 Task: Create a due date automation trigger when advanced on, 2 working days before a card is due add fields without custom field "Resume" set to a number lower than 1 and greater or equal to 10 is due at 11:00 AM.
Action: Mouse moved to (1114, 92)
Screenshot: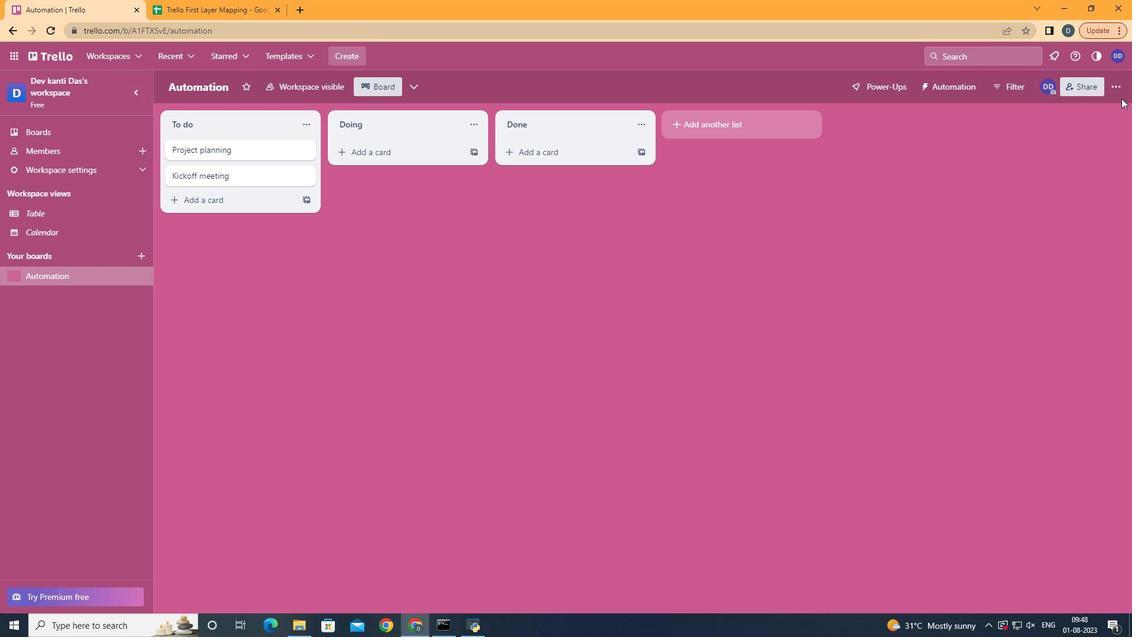 
Action: Mouse pressed left at (1114, 92)
Screenshot: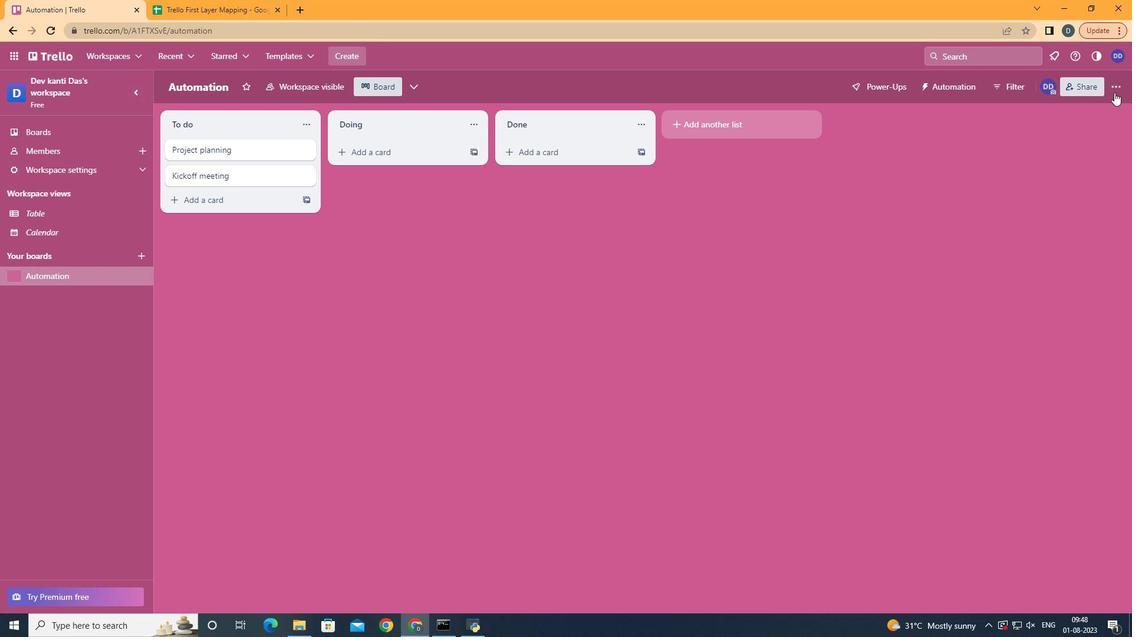 
Action: Mouse moved to (1055, 252)
Screenshot: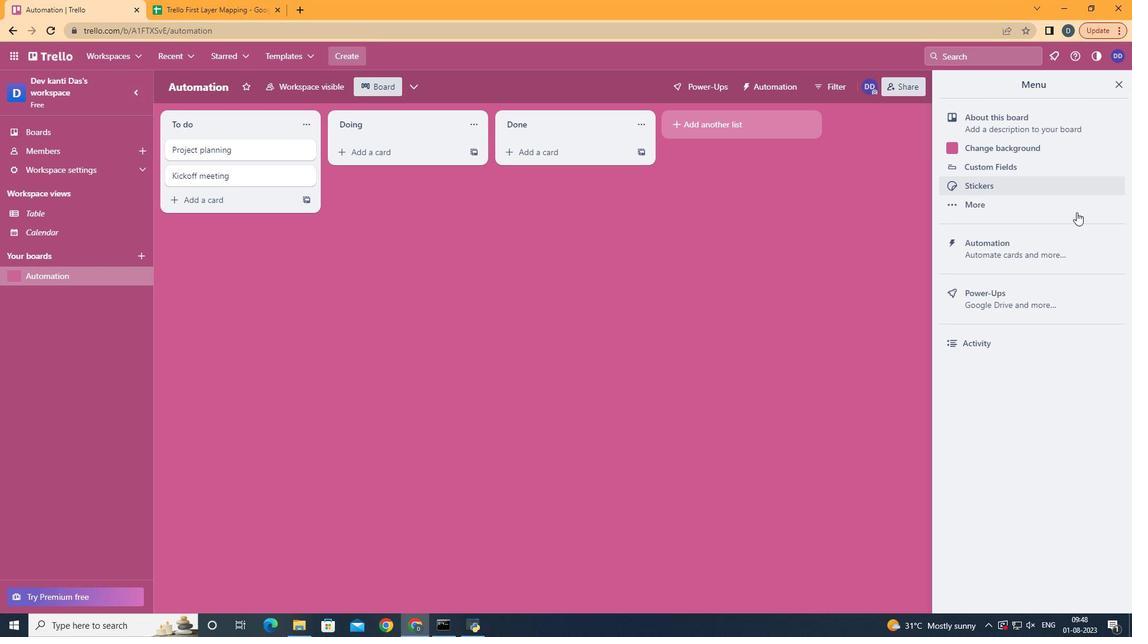 
Action: Mouse pressed left at (1055, 252)
Screenshot: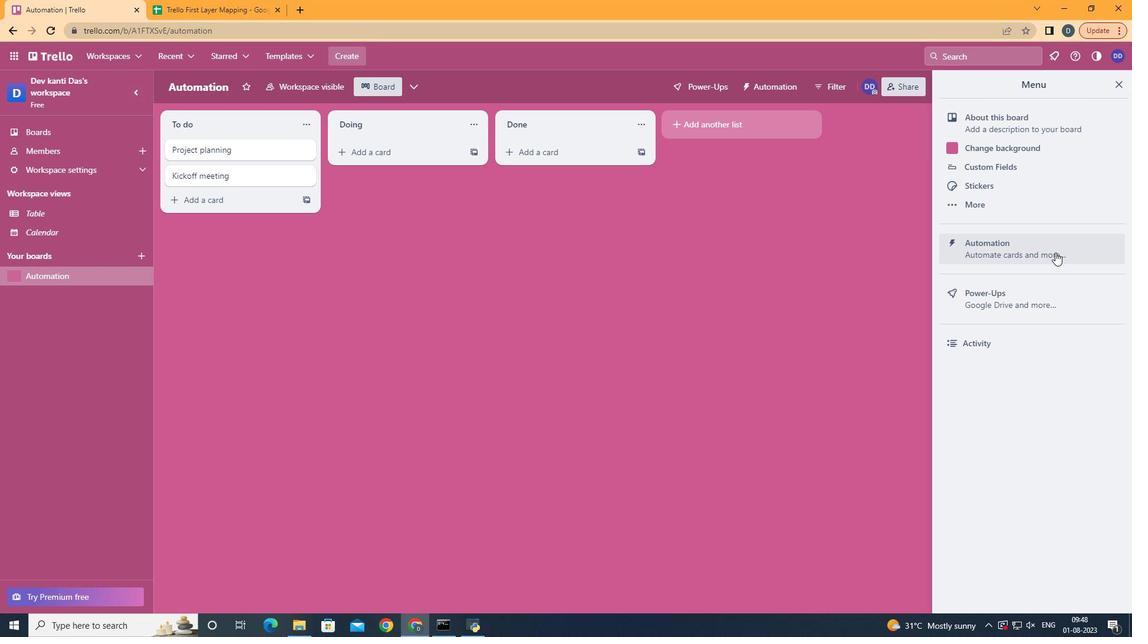 
Action: Mouse moved to (234, 228)
Screenshot: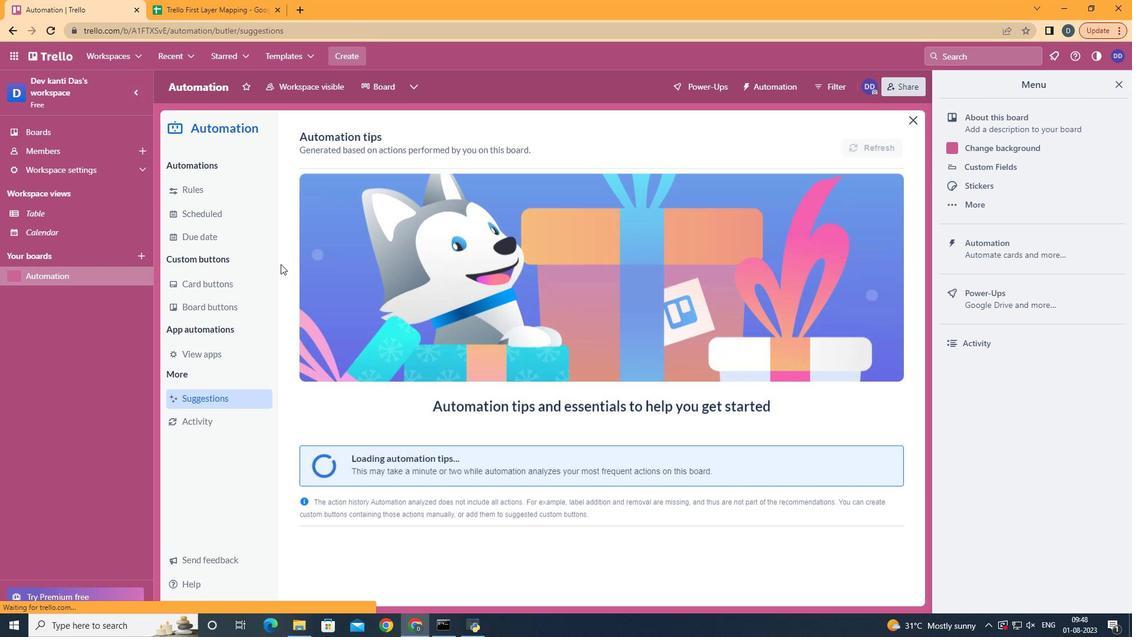 
Action: Mouse pressed left at (234, 228)
Screenshot: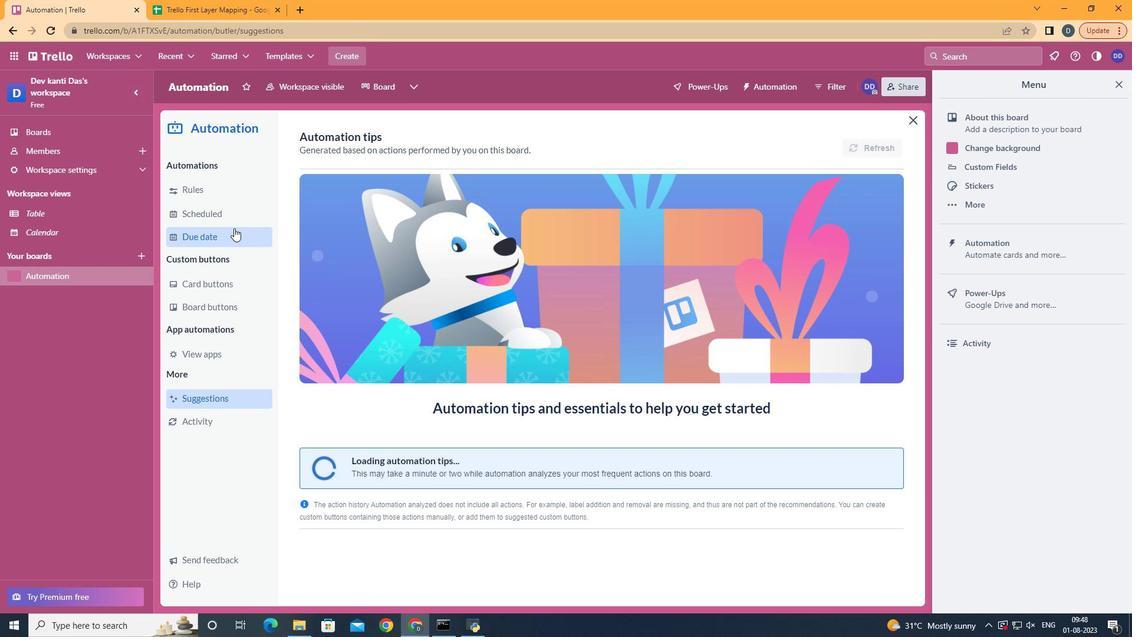 
Action: Mouse moved to (844, 139)
Screenshot: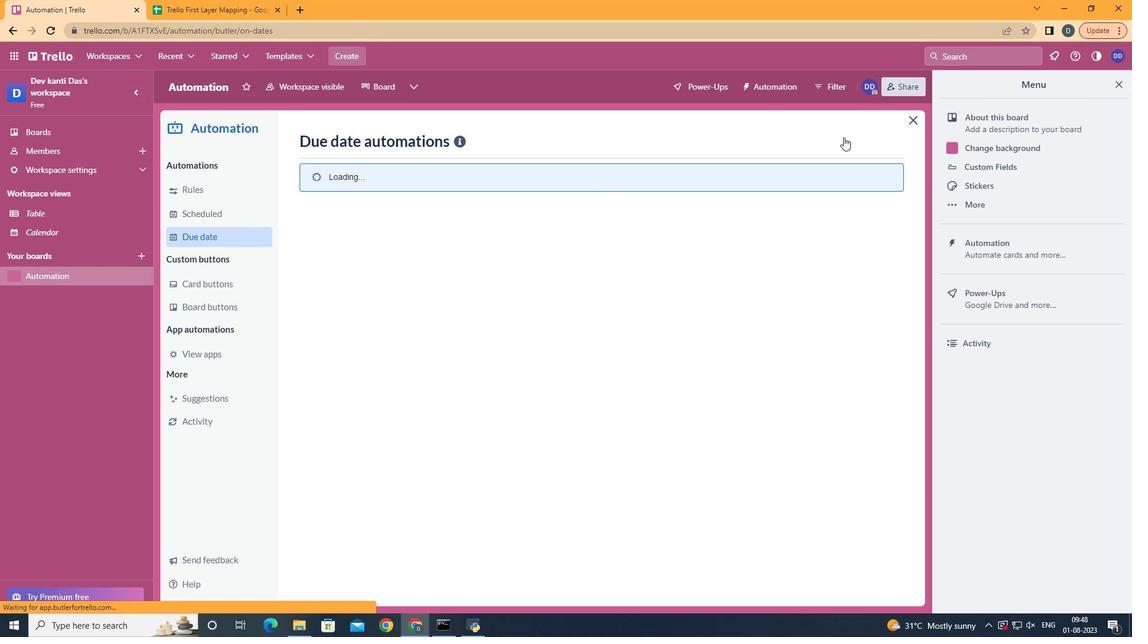
Action: Mouse pressed left at (844, 139)
Screenshot: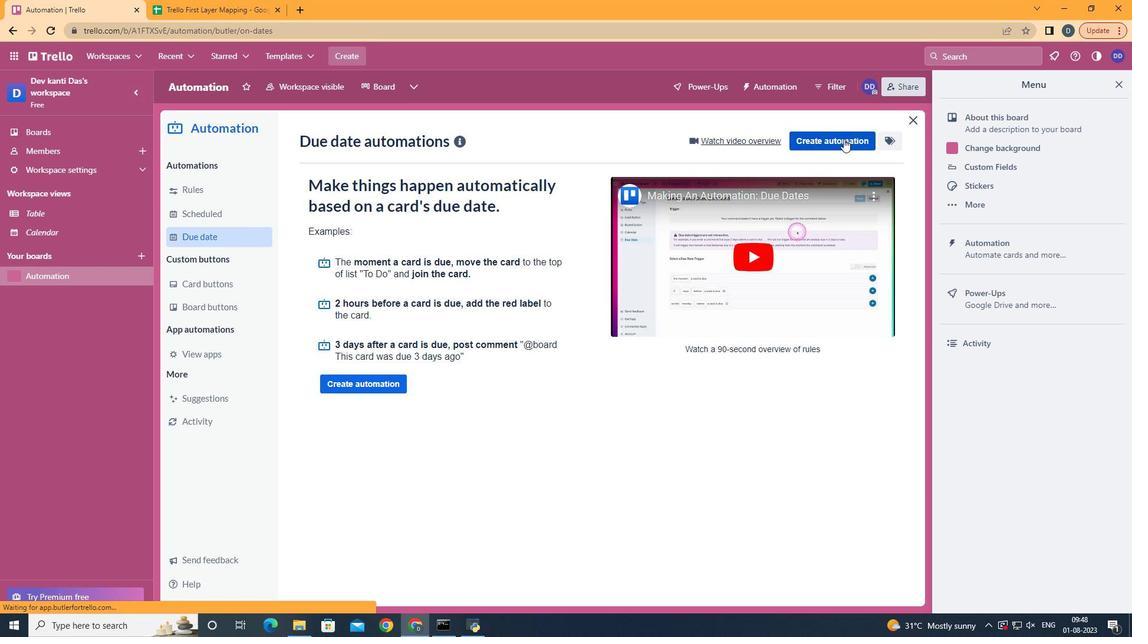
Action: Mouse moved to (610, 244)
Screenshot: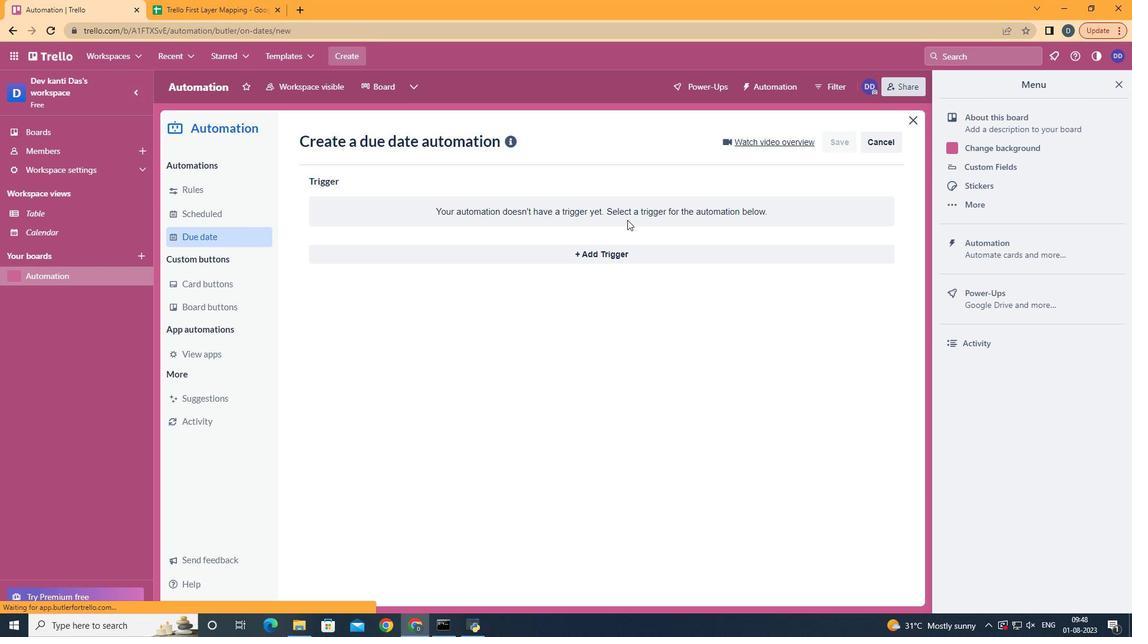 
Action: Mouse pressed left at (610, 244)
Screenshot: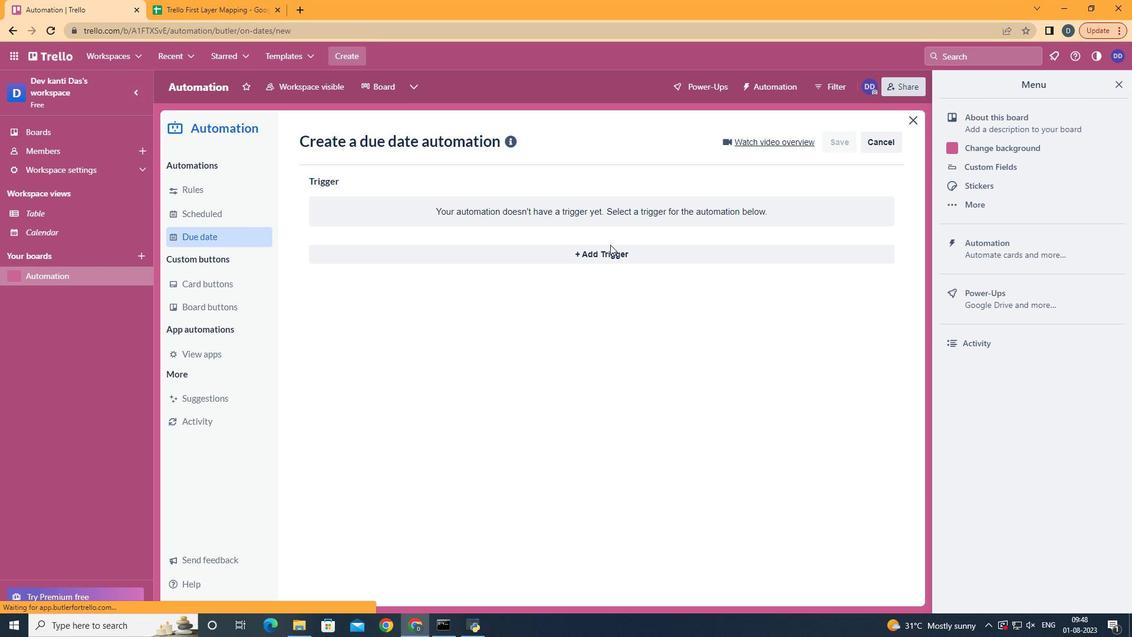 
Action: Mouse moved to (713, 260)
Screenshot: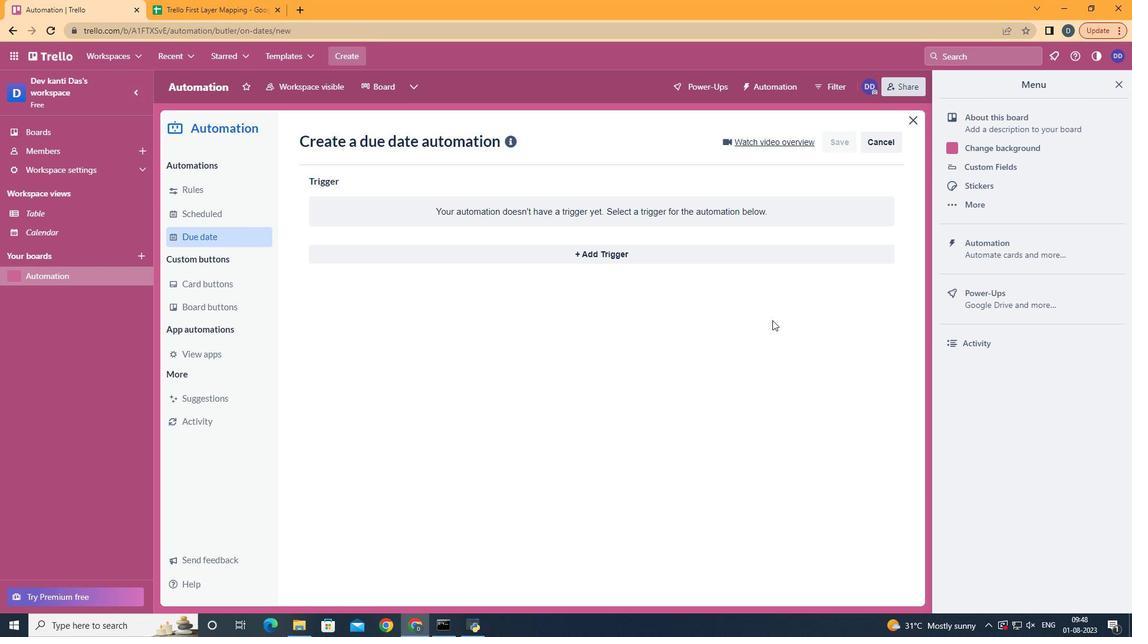 
Action: Mouse pressed left at (713, 260)
Screenshot: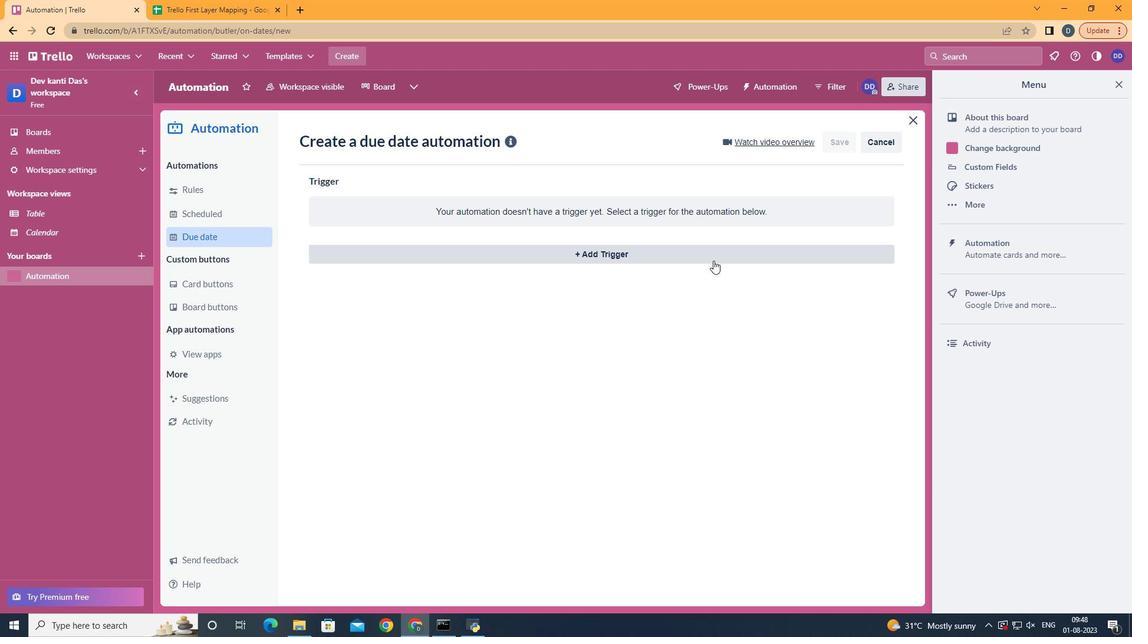 
Action: Mouse moved to (736, 311)
Screenshot: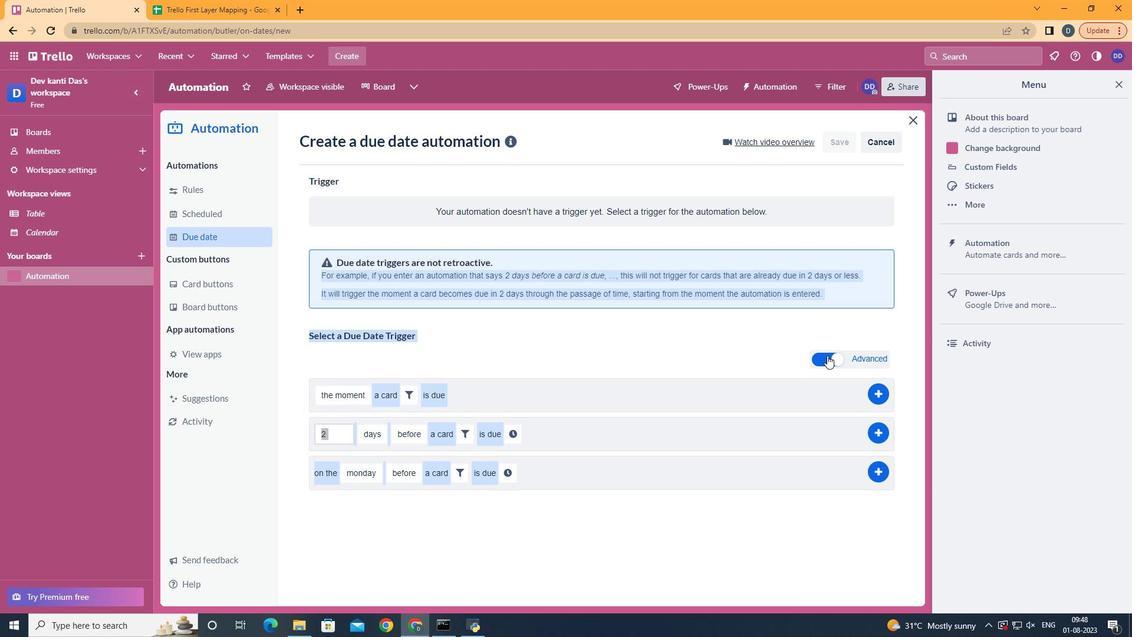
Action: Mouse pressed left at (736, 311)
Screenshot: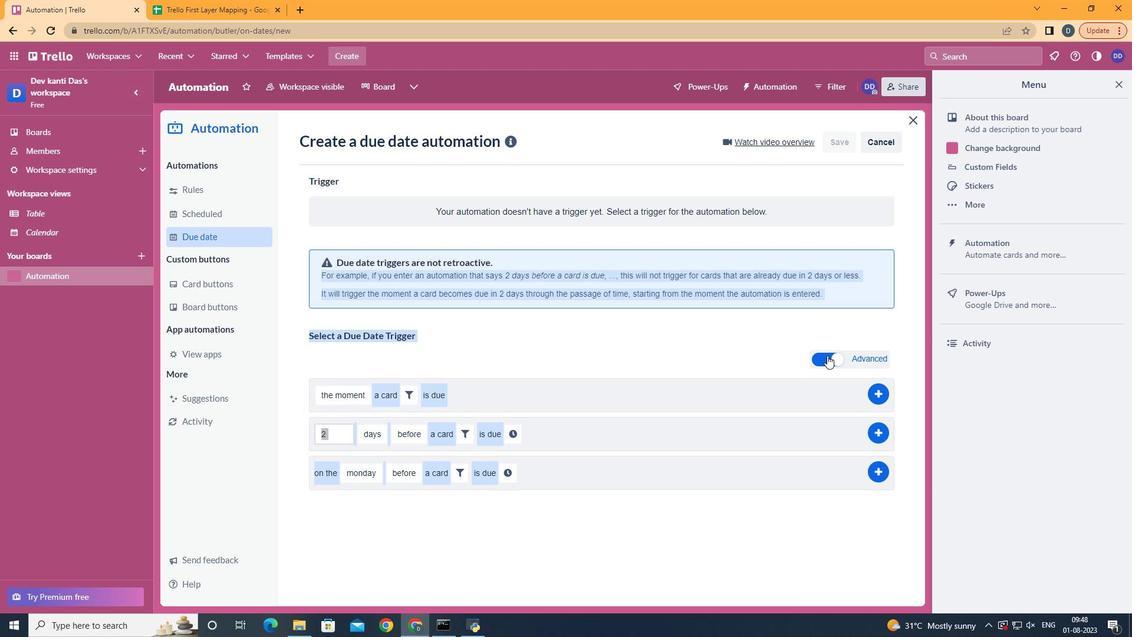 
Action: Mouse moved to (381, 473)
Screenshot: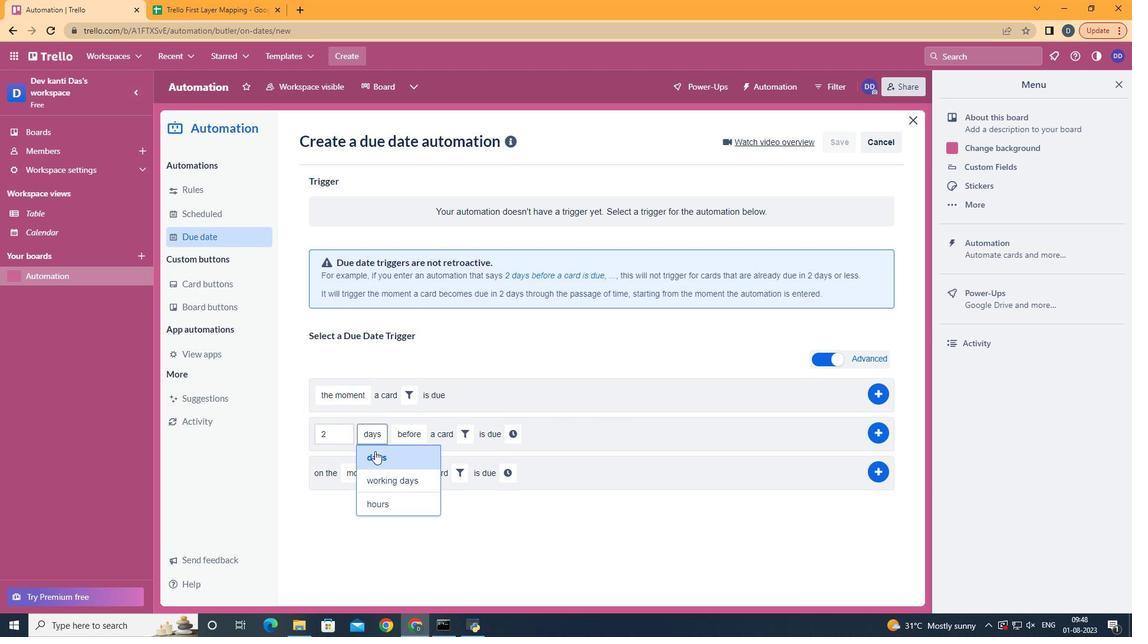 
Action: Mouse pressed left at (381, 473)
Screenshot: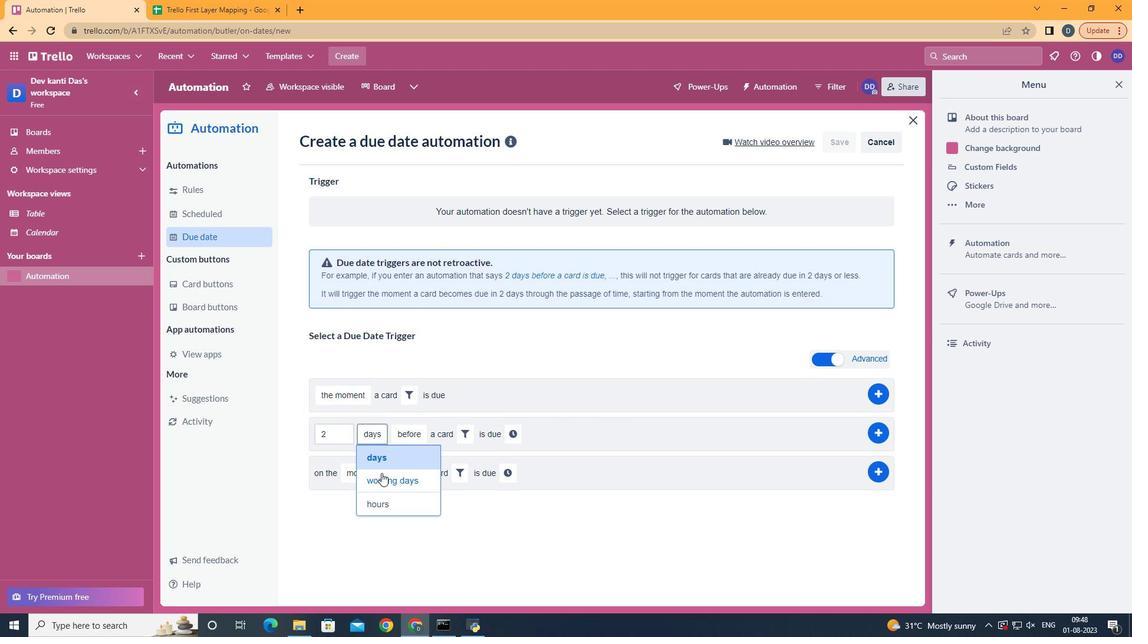 
Action: Mouse moved to (494, 431)
Screenshot: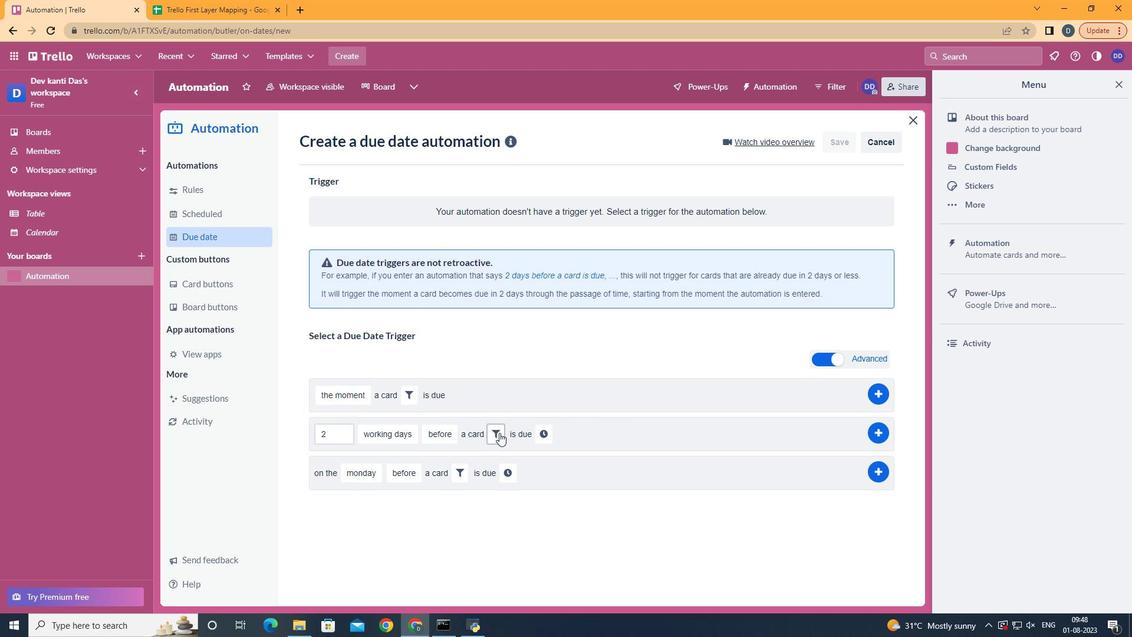 
Action: Mouse pressed left at (494, 431)
Screenshot: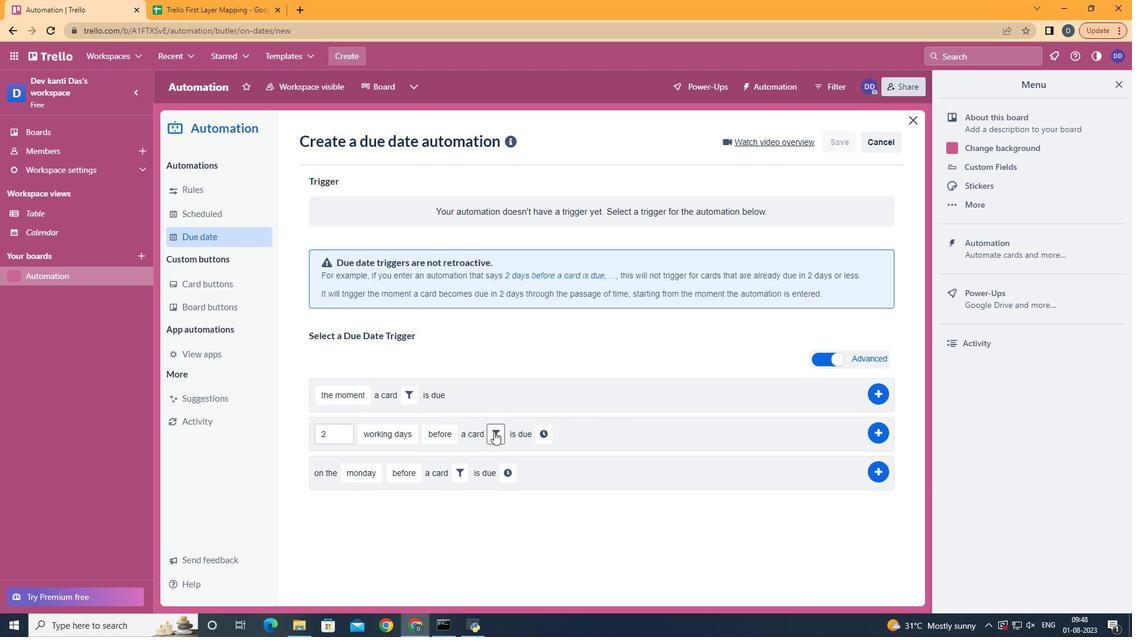 
Action: Mouse moved to (674, 468)
Screenshot: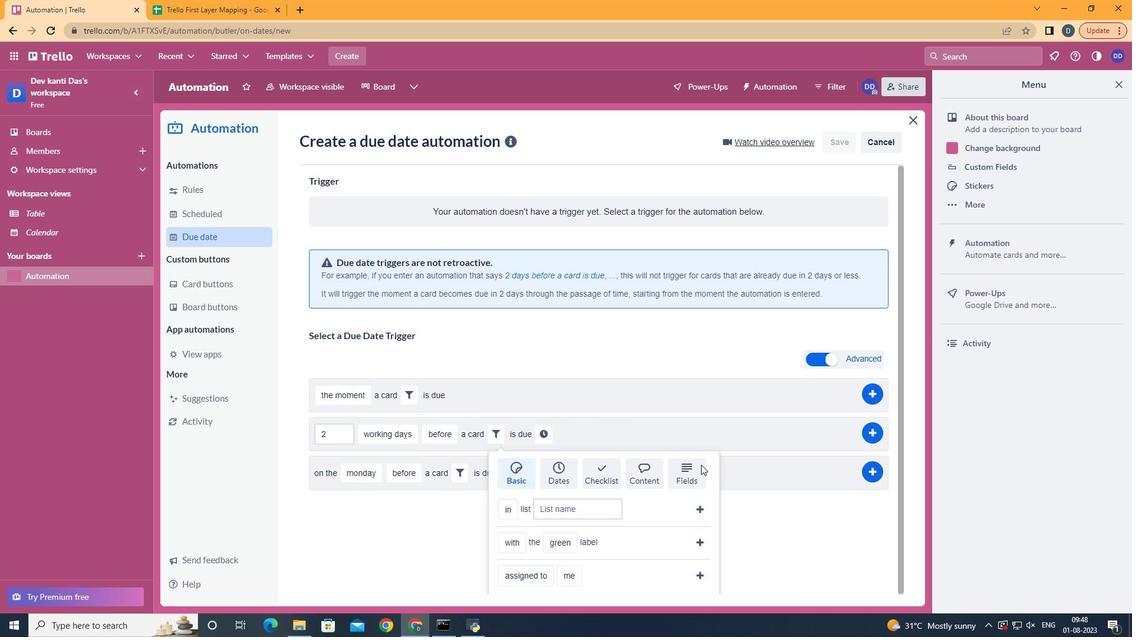 
Action: Mouse pressed left at (674, 468)
Screenshot: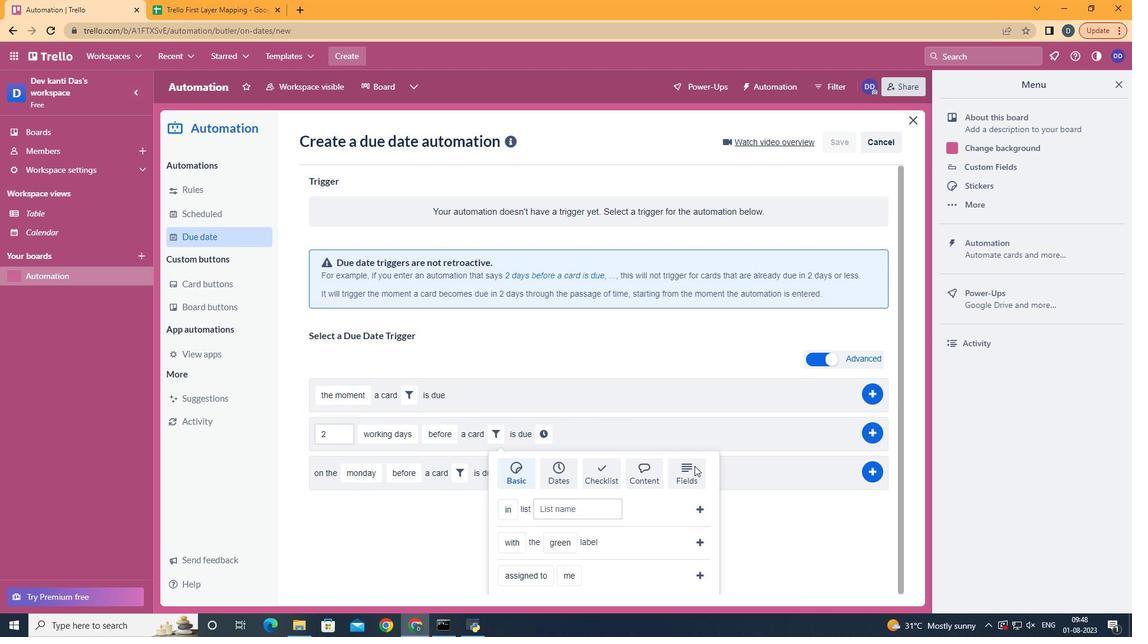 
Action: Mouse moved to (695, 464)
Screenshot: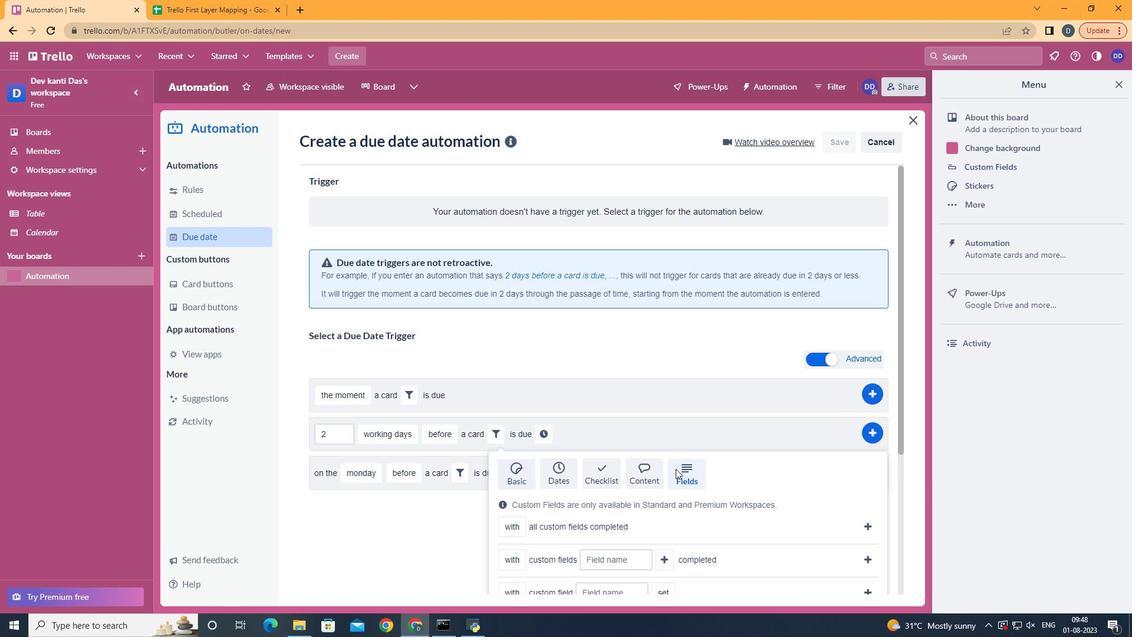 
Action: Mouse scrolled (695, 463) with delta (0, 0)
Screenshot: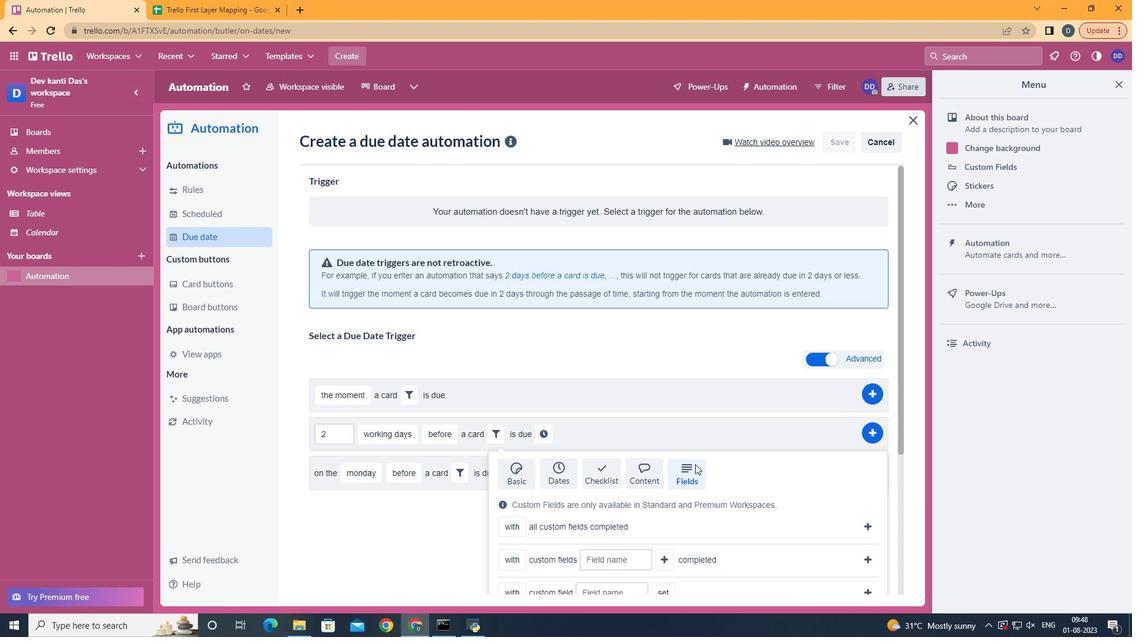 
Action: Mouse scrolled (695, 463) with delta (0, 0)
Screenshot: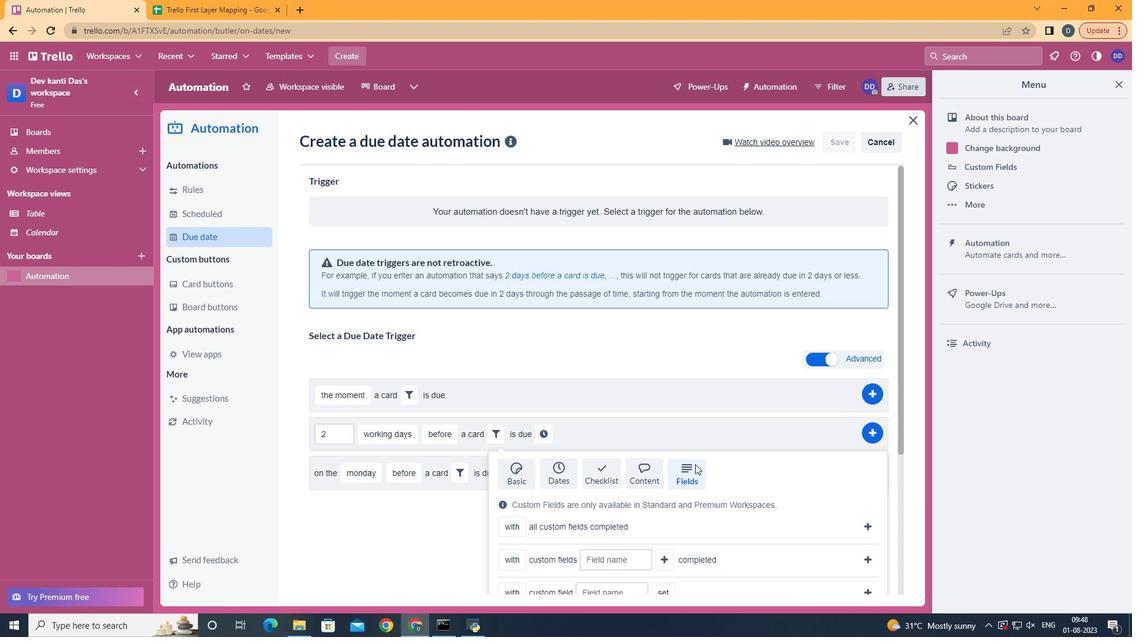 
Action: Mouse scrolled (695, 463) with delta (0, 0)
Screenshot: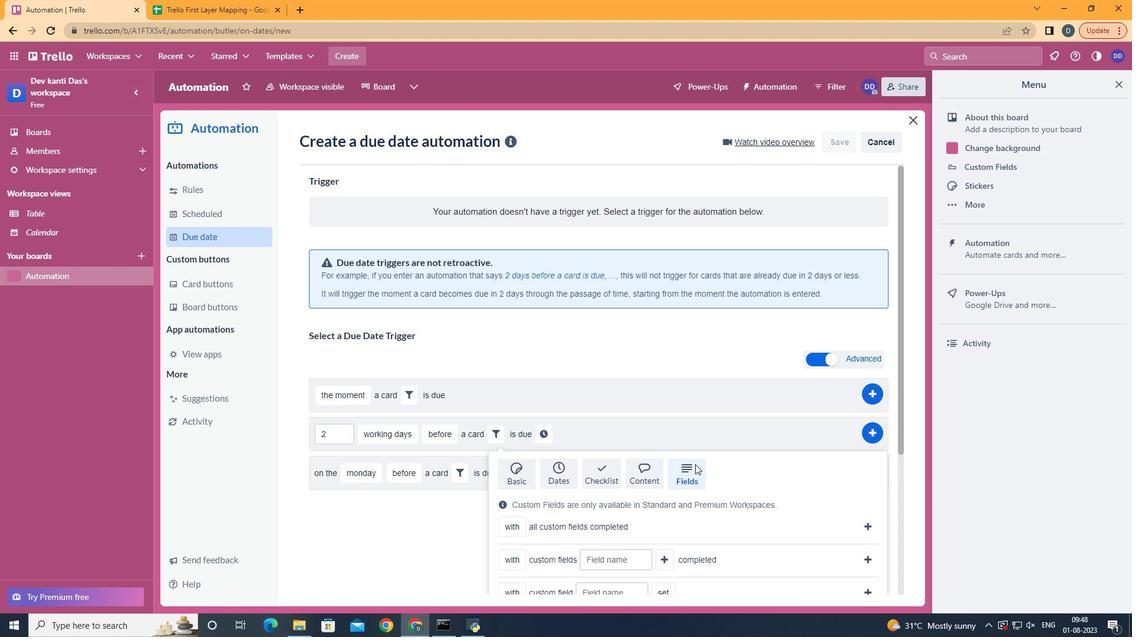 
Action: Mouse scrolled (695, 463) with delta (0, 0)
Screenshot: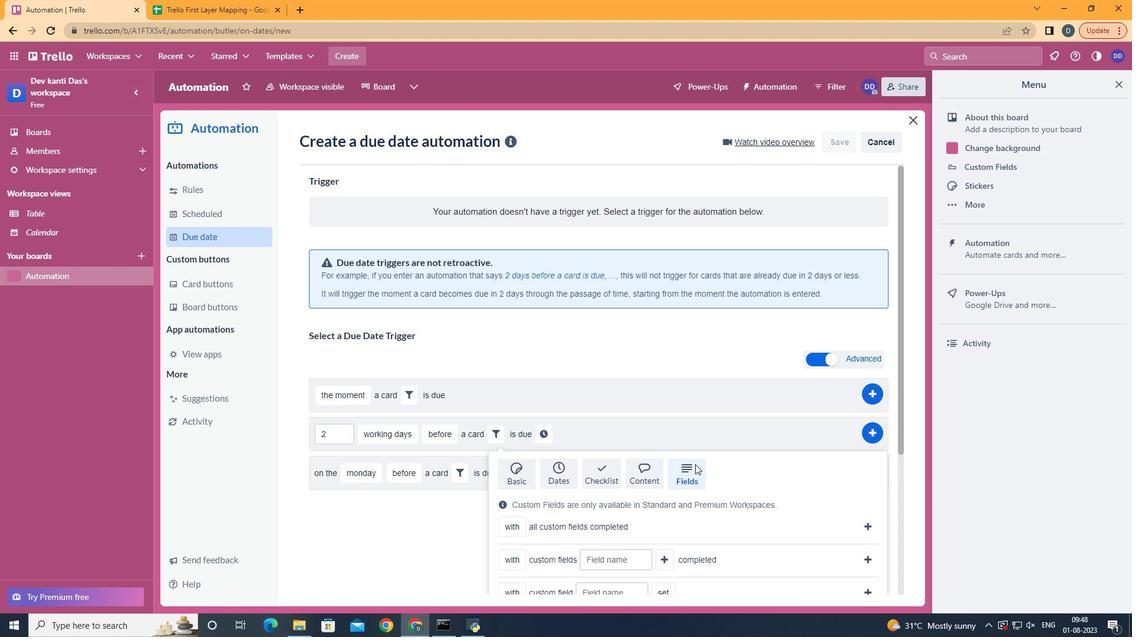 
Action: Mouse scrolled (695, 463) with delta (0, 0)
Screenshot: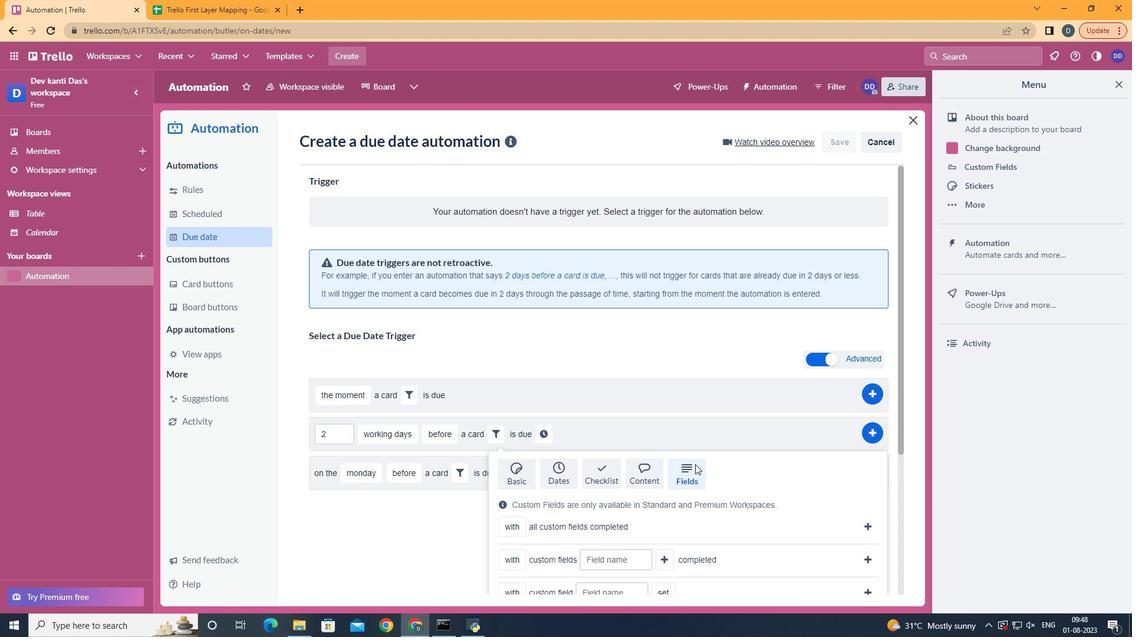 
Action: Mouse scrolled (695, 463) with delta (0, 0)
Screenshot: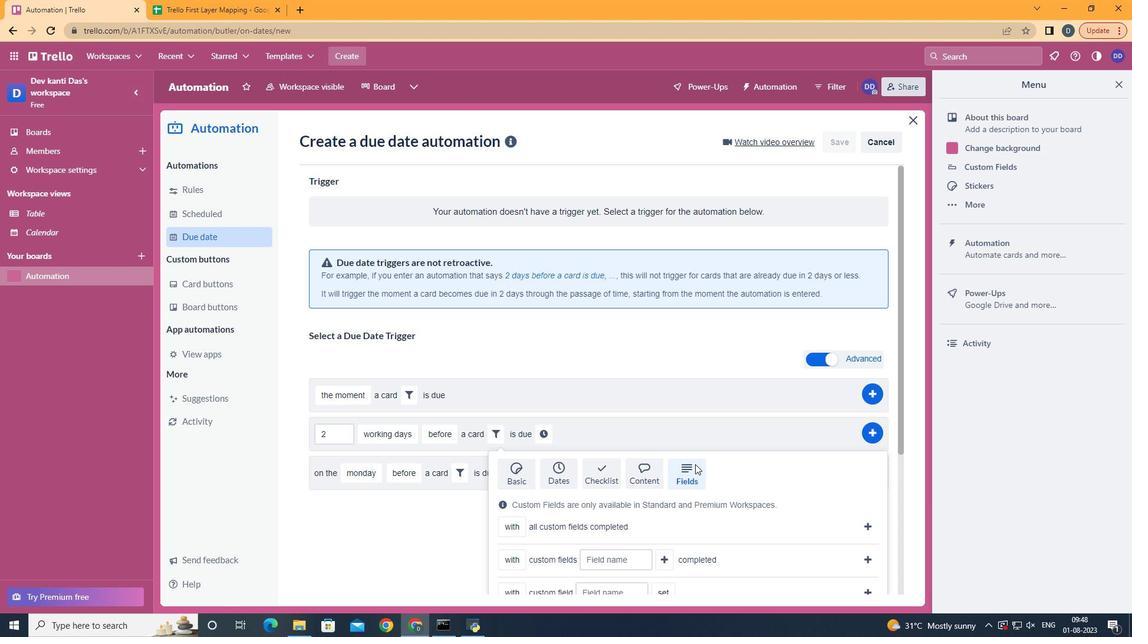 
Action: Mouse moved to (514, 533)
Screenshot: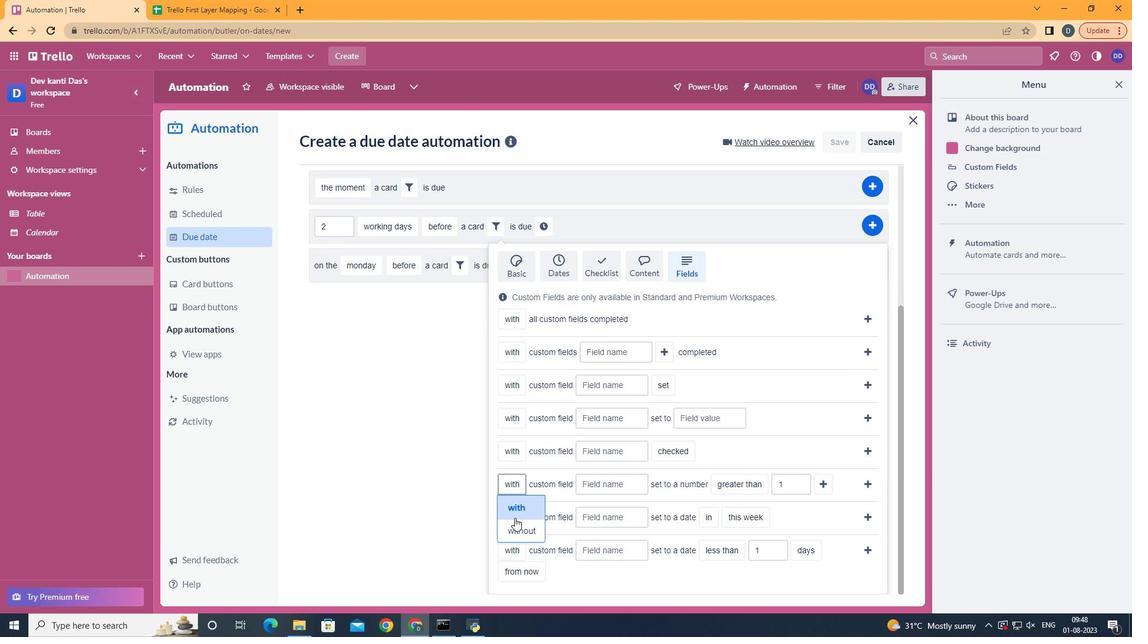 
Action: Mouse pressed left at (514, 533)
Screenshot: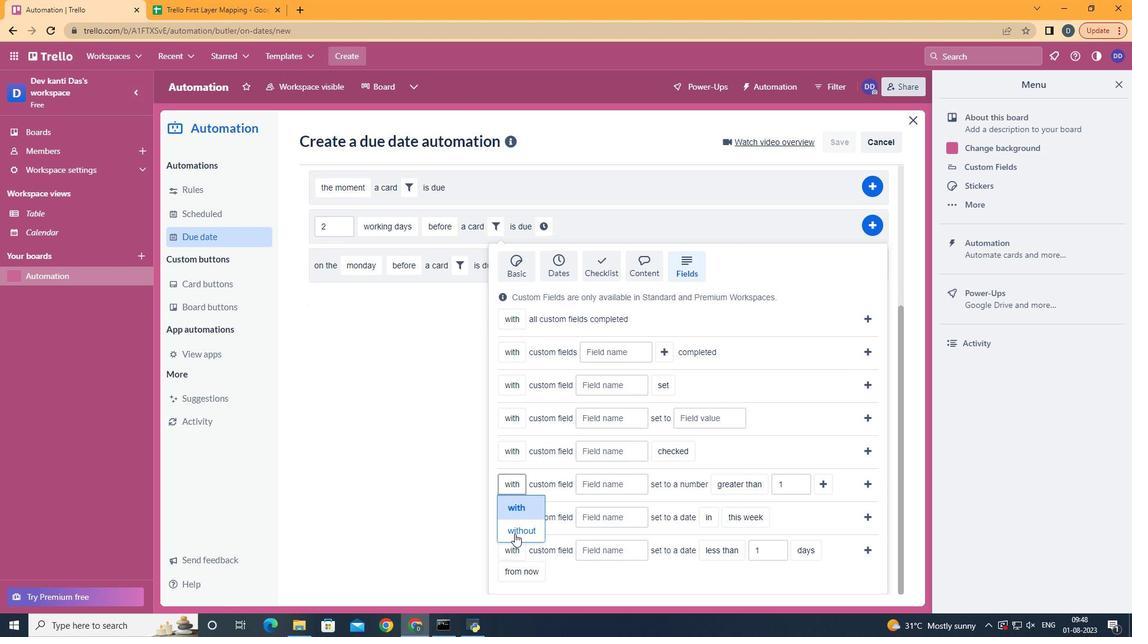 
Action: Mouse moved to (624, 488)
Screenshot: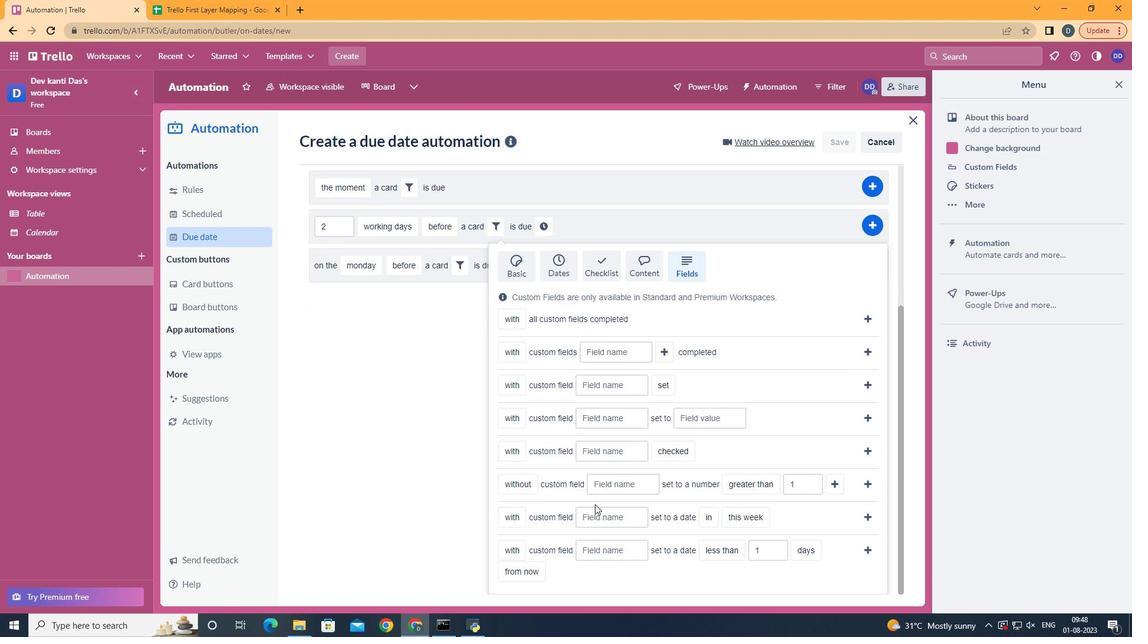 
Action: Mouse pressed left at (624, 488)
Screenshot: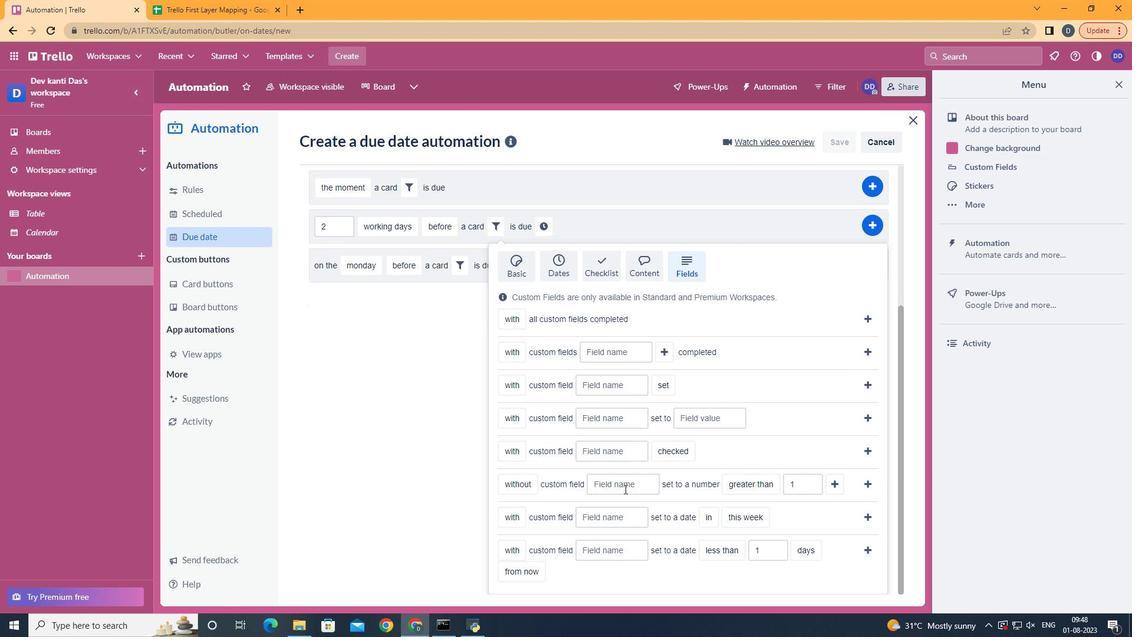 
Action: Key pressed <Key.shift>Resume
Screenshot: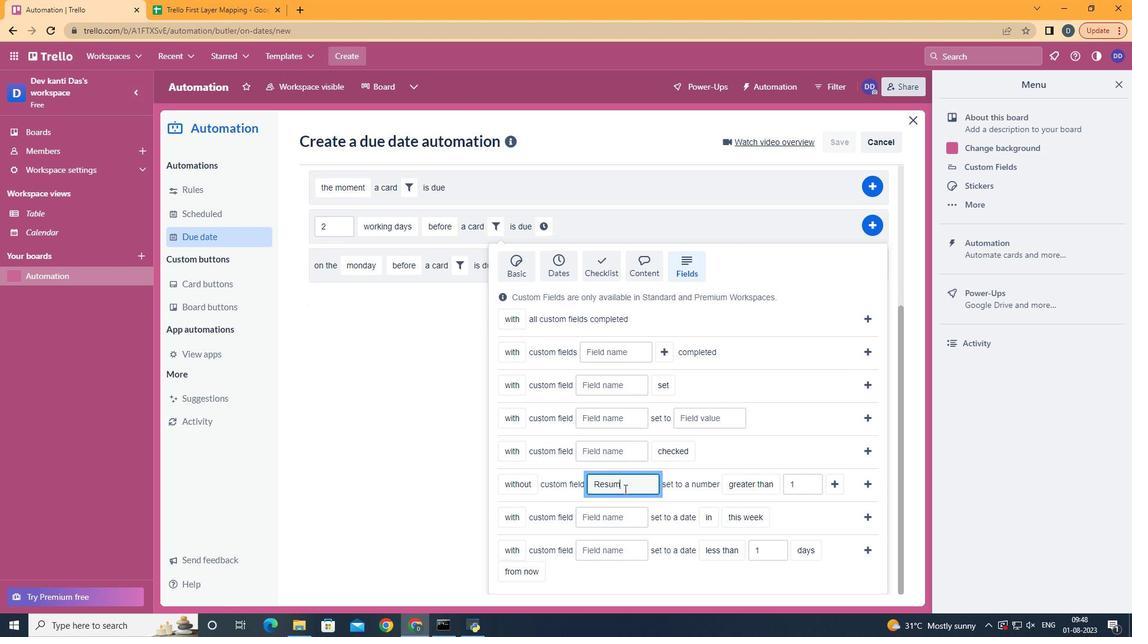 
Action: Mouse moved to (766, 546)
Screenshot: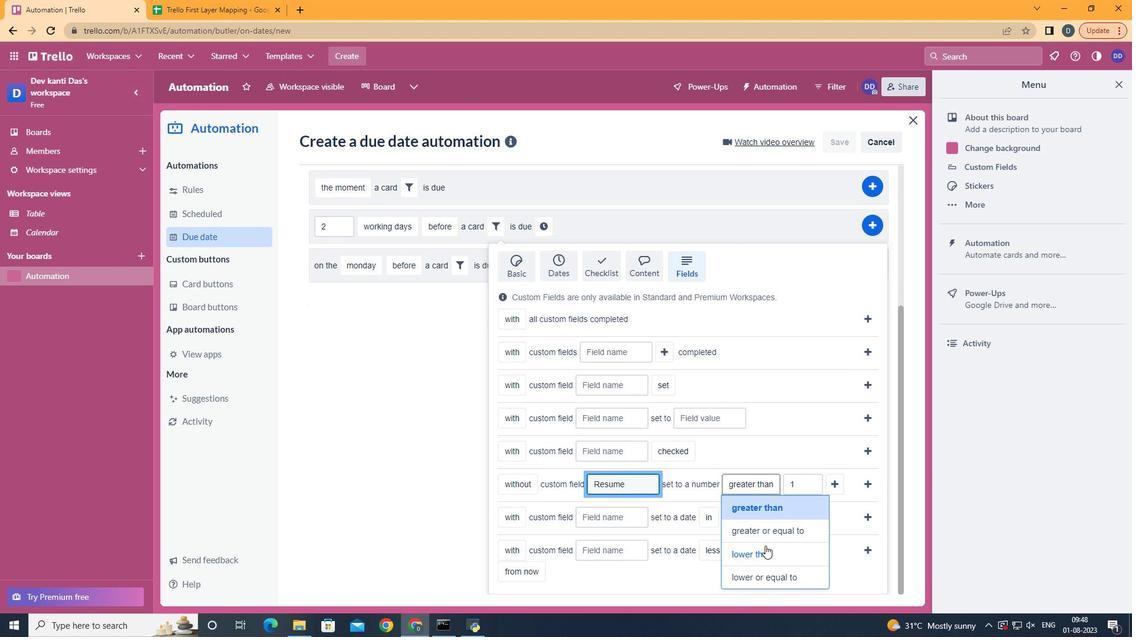 
Action: Mouse pressed left at (766, 546)
Screenshot: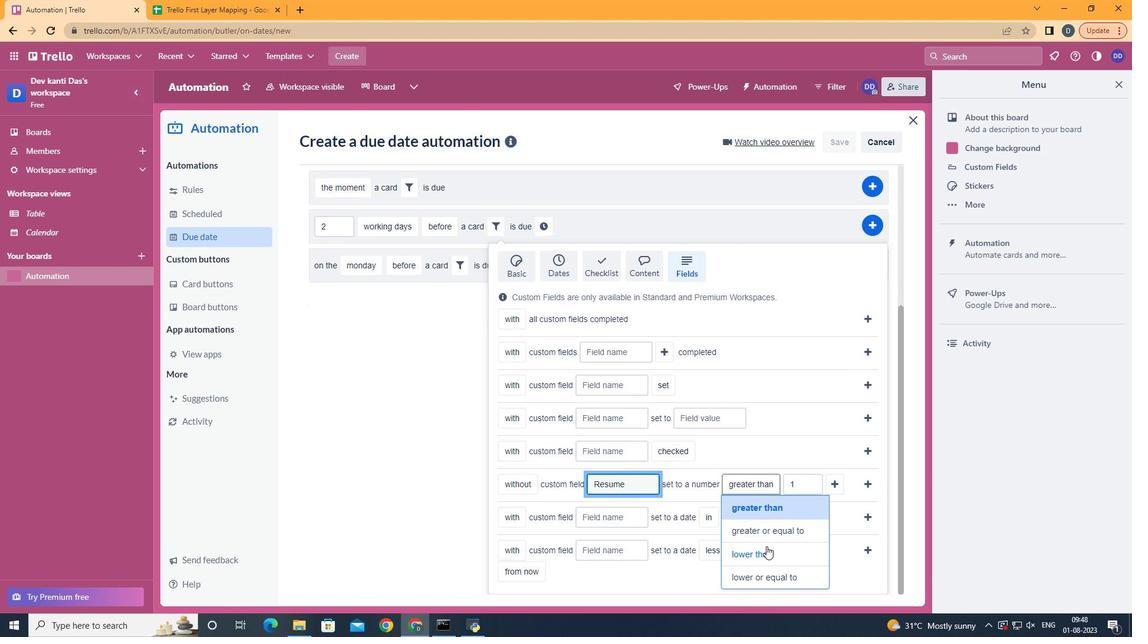 
Action: Mouse moved to (832, 480)
Screenshot: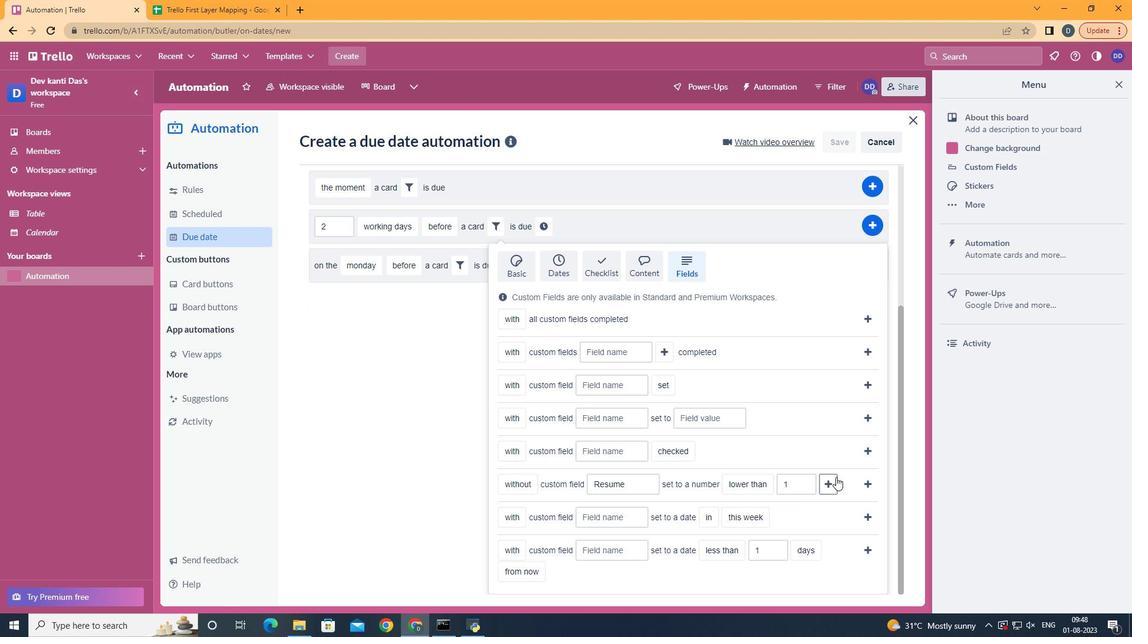 
Action: Mouse pressed left at (832, 480)
Screenshot: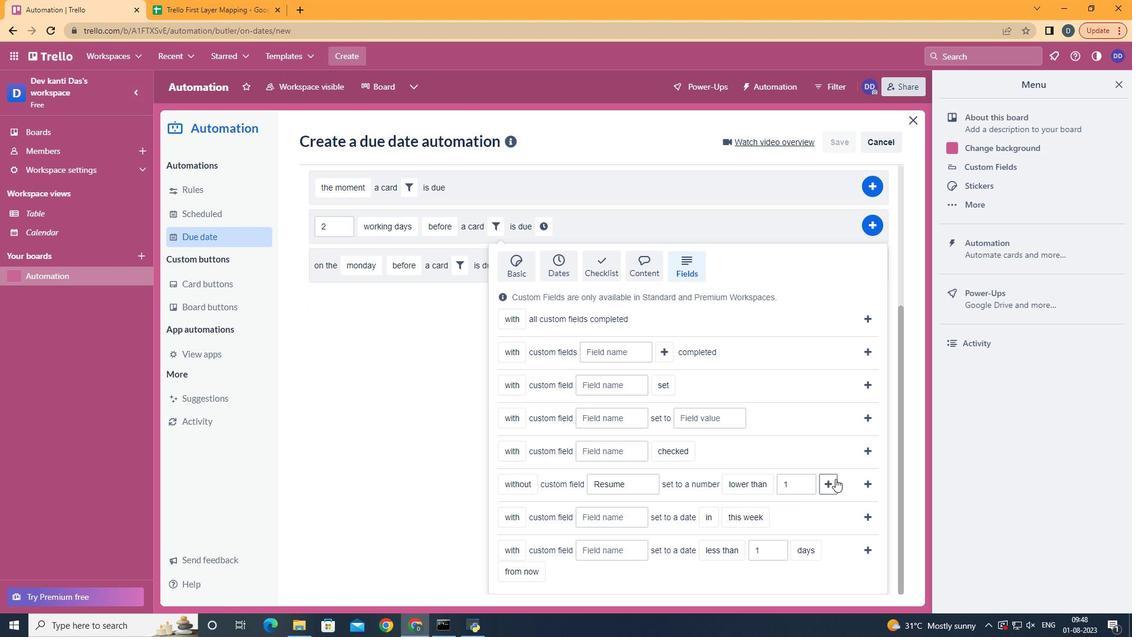 
Action: Mouse moved to (572, 484)
Screenshot: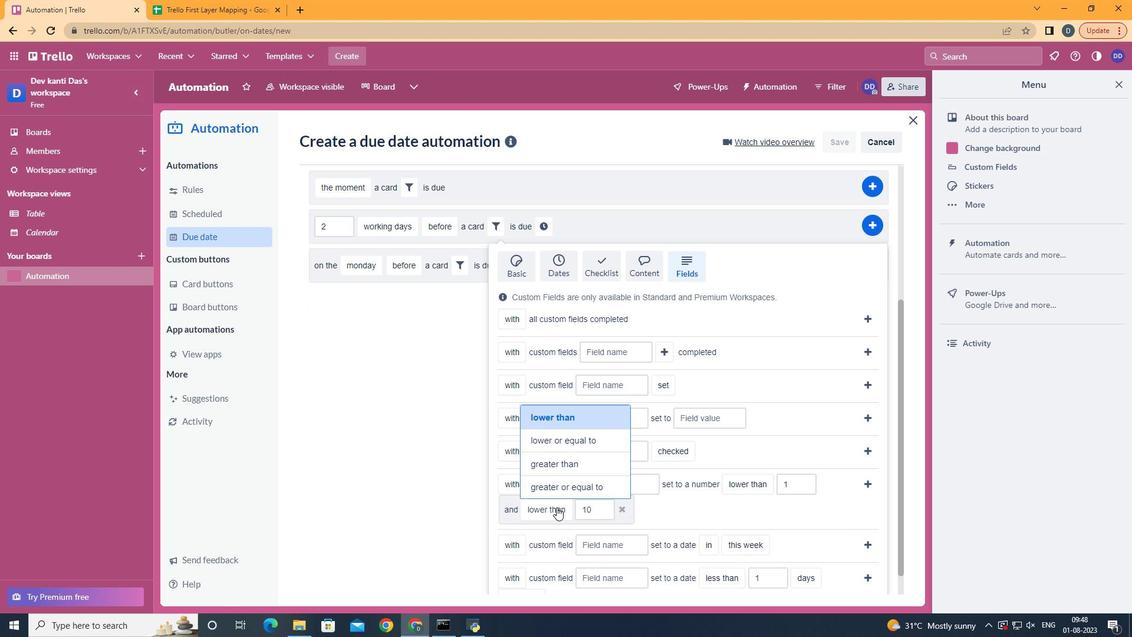 
Action: Mouse pressed left at (572, 484)
Screenshot: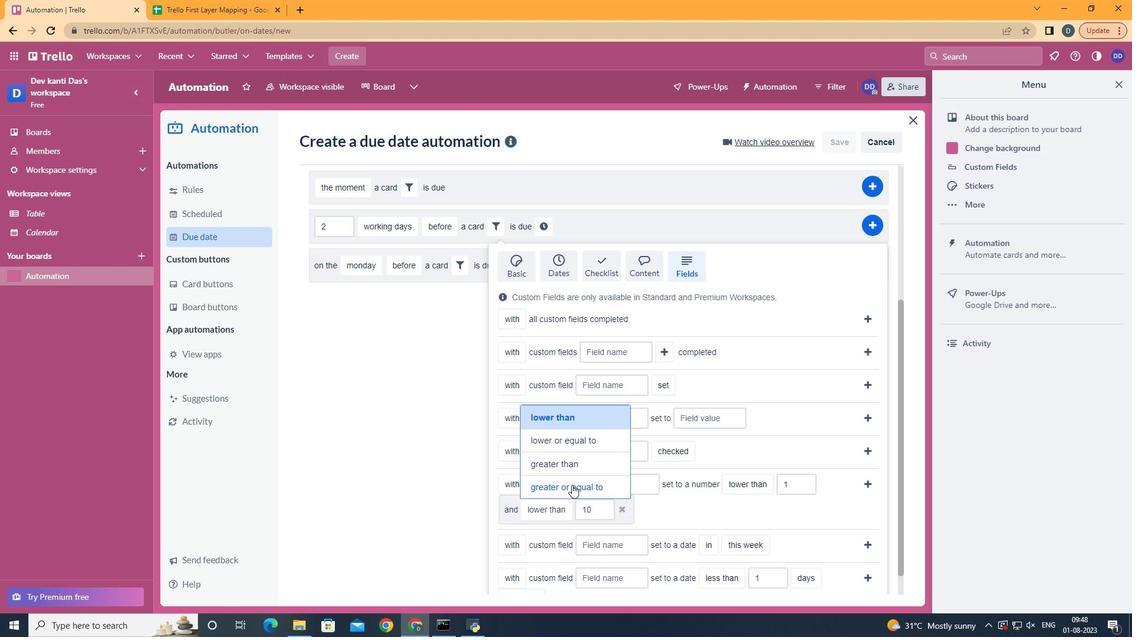 
Action: Mouse moved to (870, 488)
Screenshot: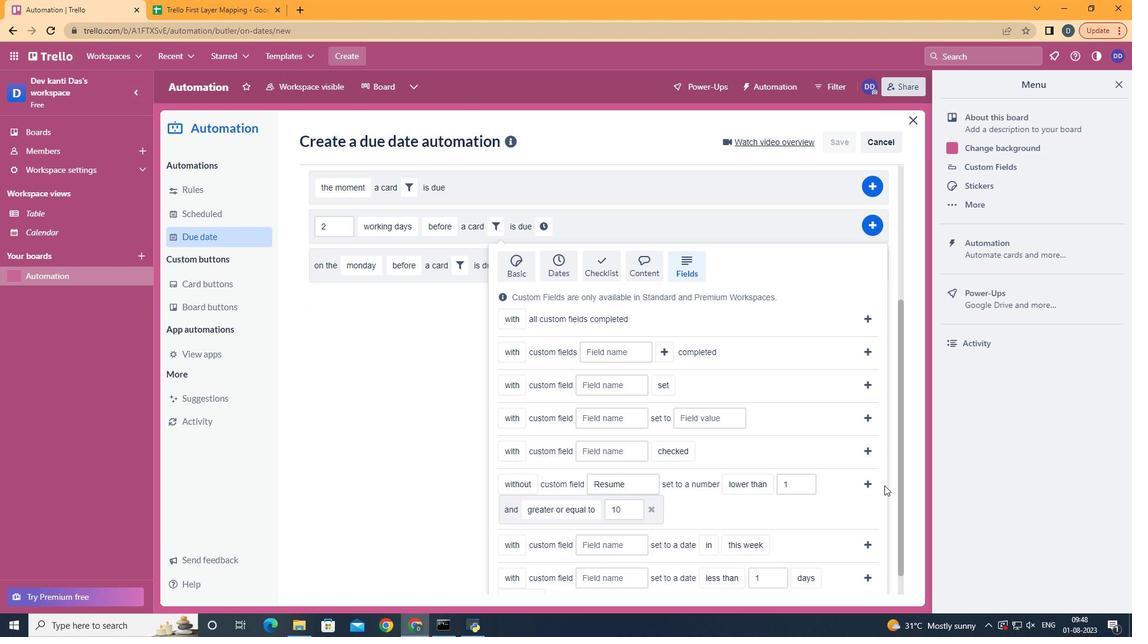 
Action: Mouse pressed left at (870, 488)
Screenshot: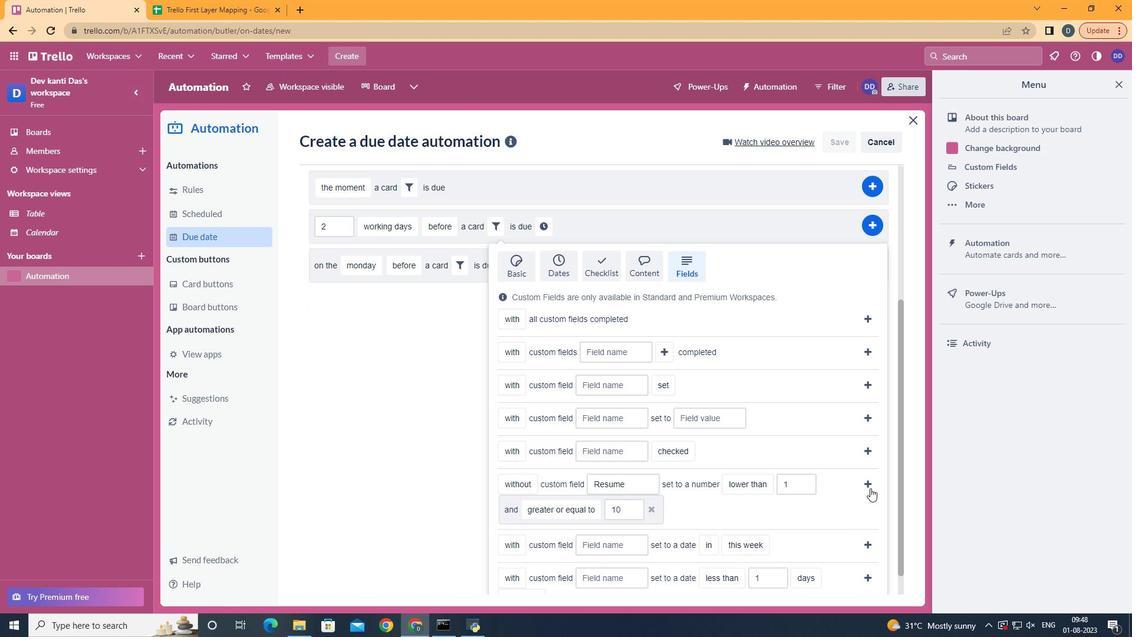 
Action: Mouse moved to (357, 463)
Screenshot: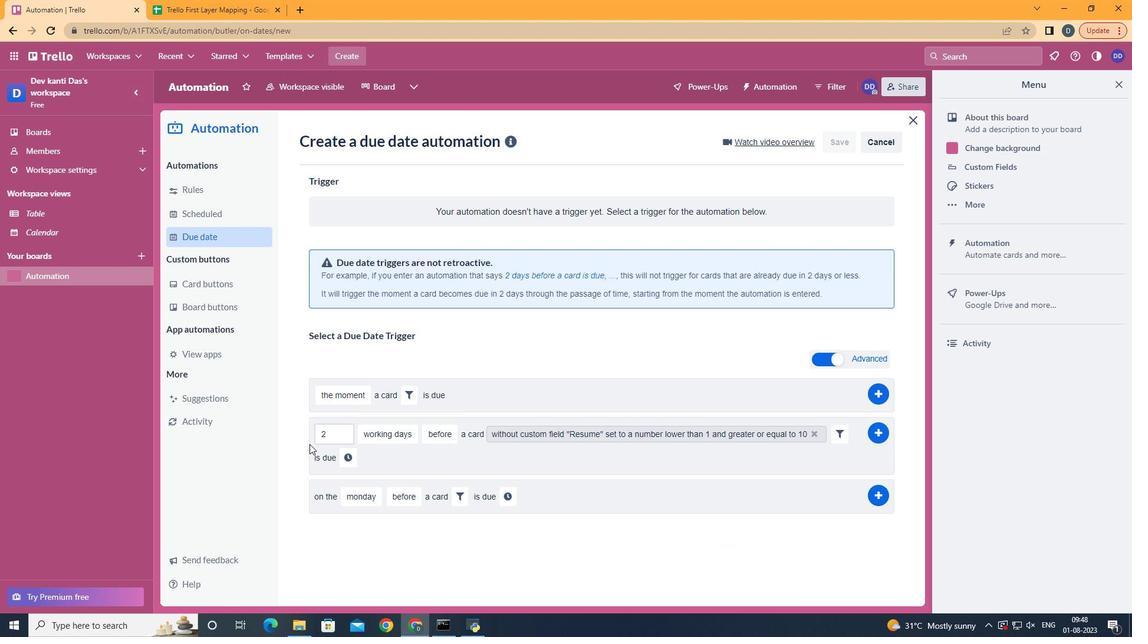 
Action: Mouse pressed left at (357, 463)
Screenshot: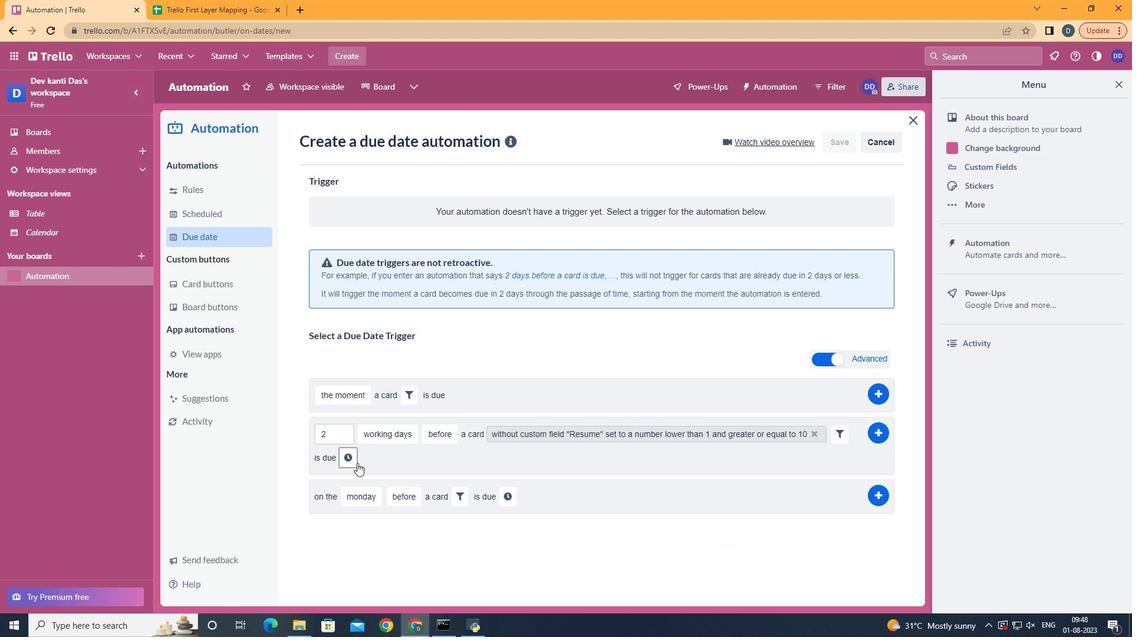 
Action: Mouse moved to (368, 464)
Screenshot: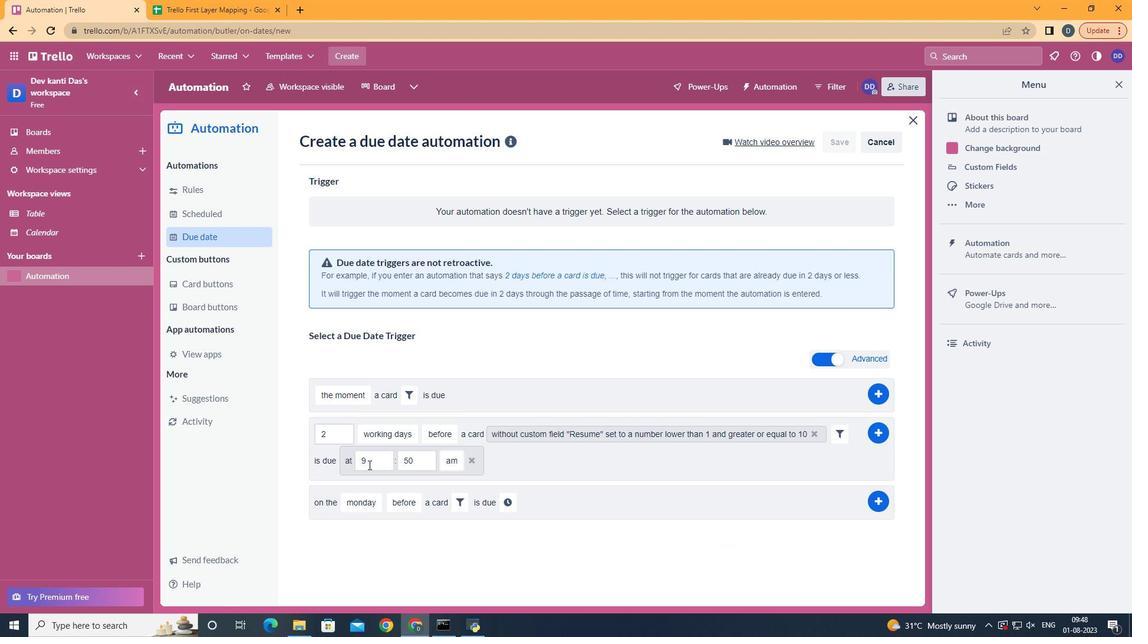 
Action: Mouse pressed left at (368, 464)
Screenshot: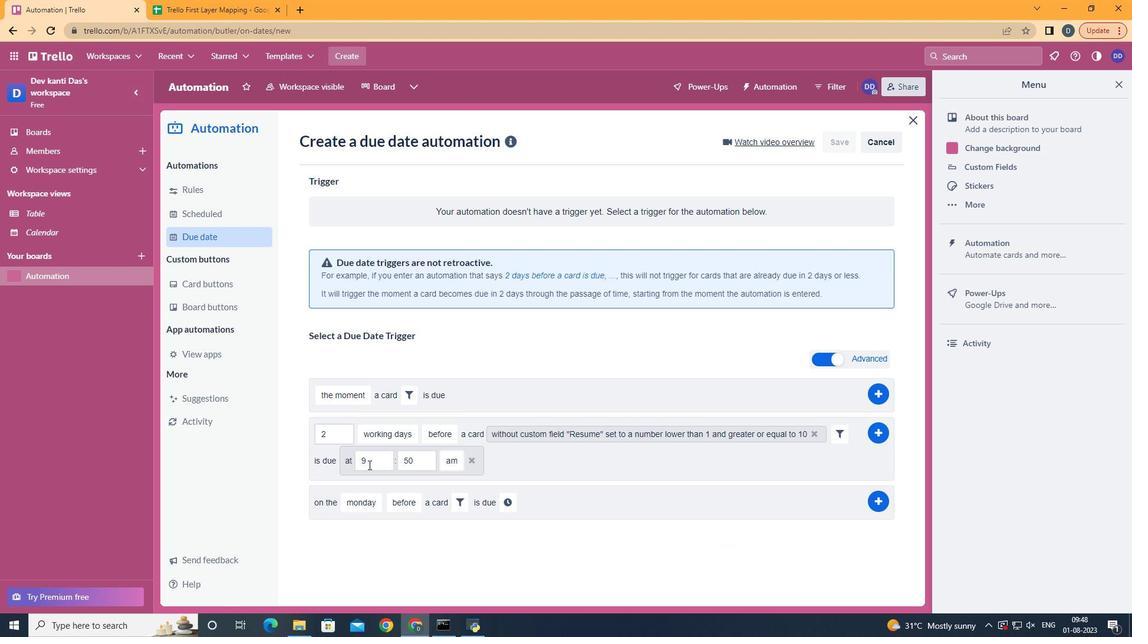 
Action: Key pressed <Key.backspace>11
Screenshot: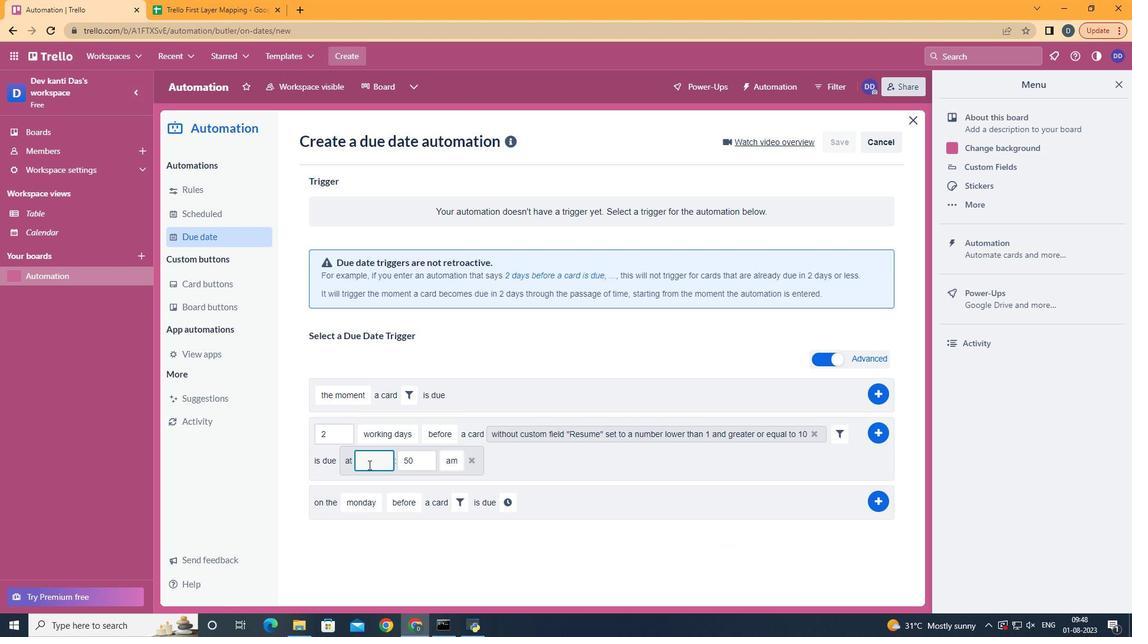 
Action: Mouse moved to (427, 461)
Screenshot: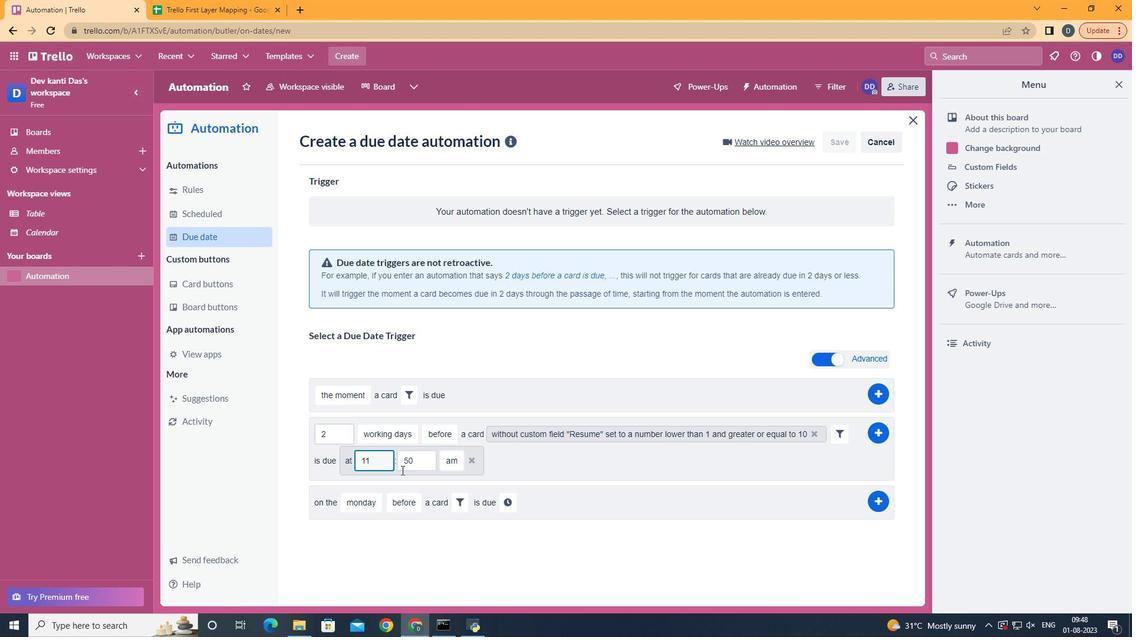 
Action: Mouse pressed left at (427, 461)
Screenshot: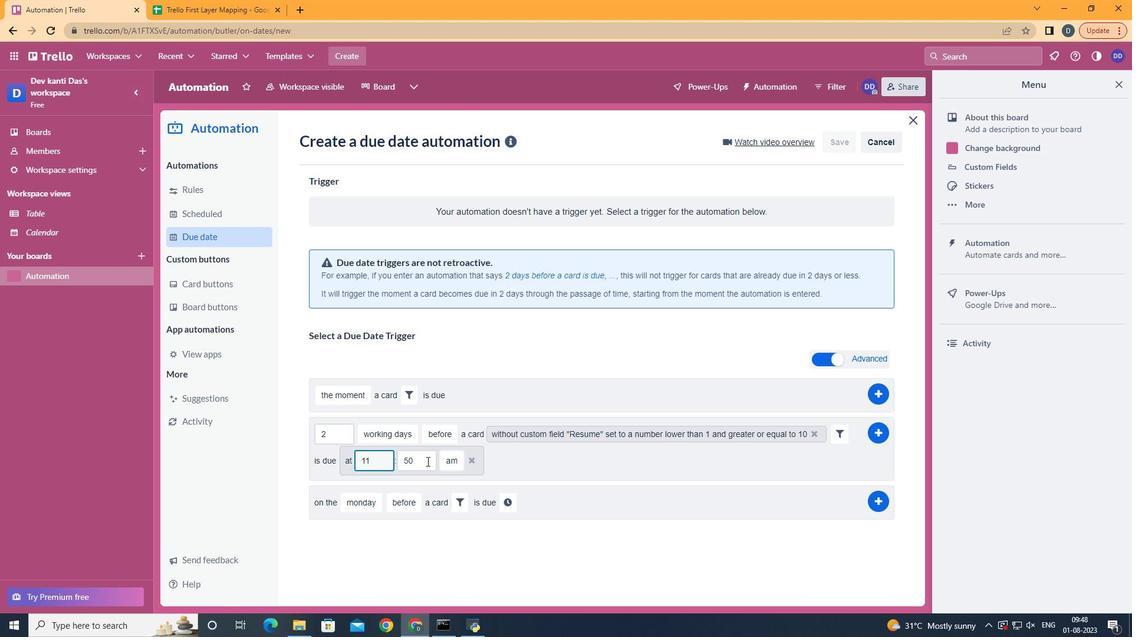 
Action: Key pressed <Key.backspace><Key.backspace>00
Screenshot: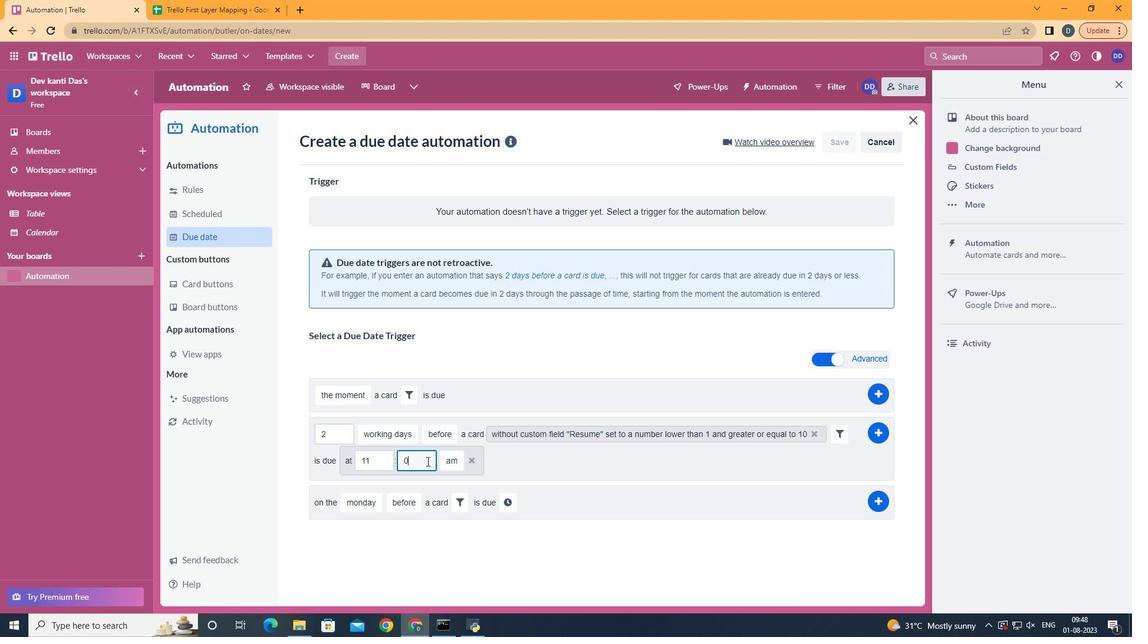 
Action: Mouse moved to (875, 428)
Screenshot: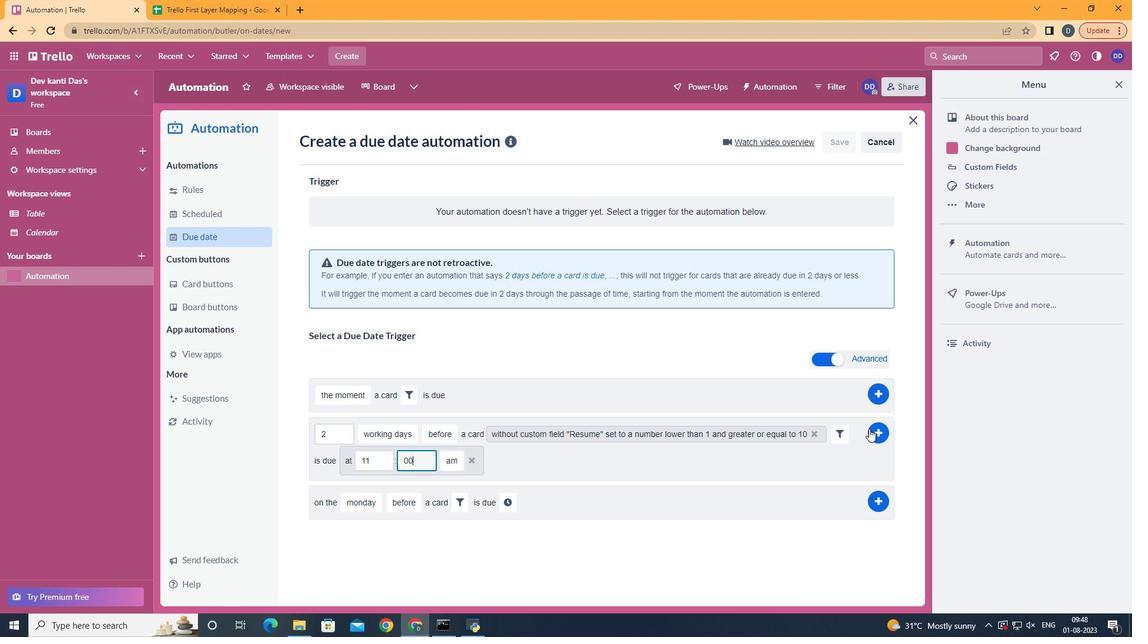 
Action: Mouse pressed left at (875, 428)
Screenshot: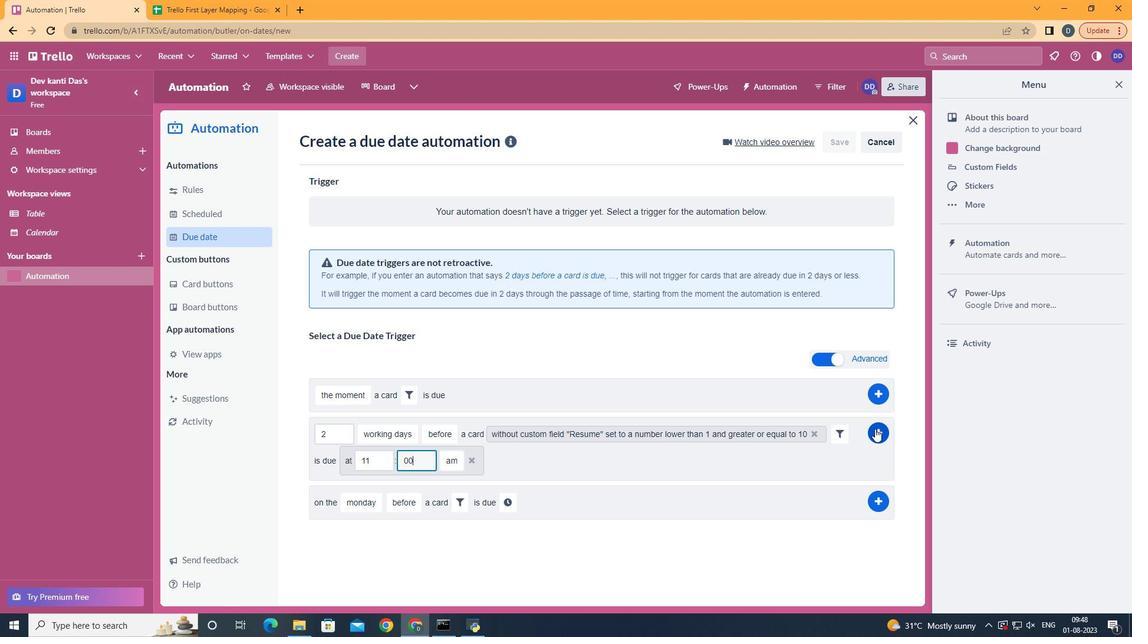 
Action: Mouse moved to (434, 253)
Screenshot: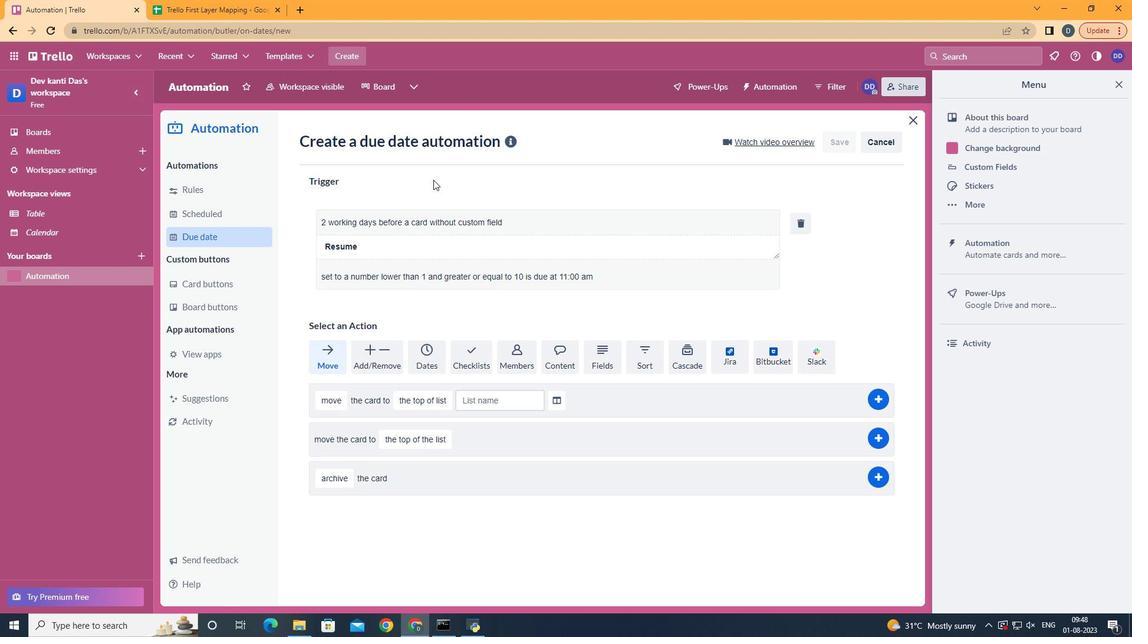 
